 Task: Add a signature Jeremiah Turner containing With heartfelt thanks and warm wishes, Jeremiah Turner to email address softage.8@softage.net and add a folder Graduation
Action: Mouse moved to (115, 143)
Screenshot: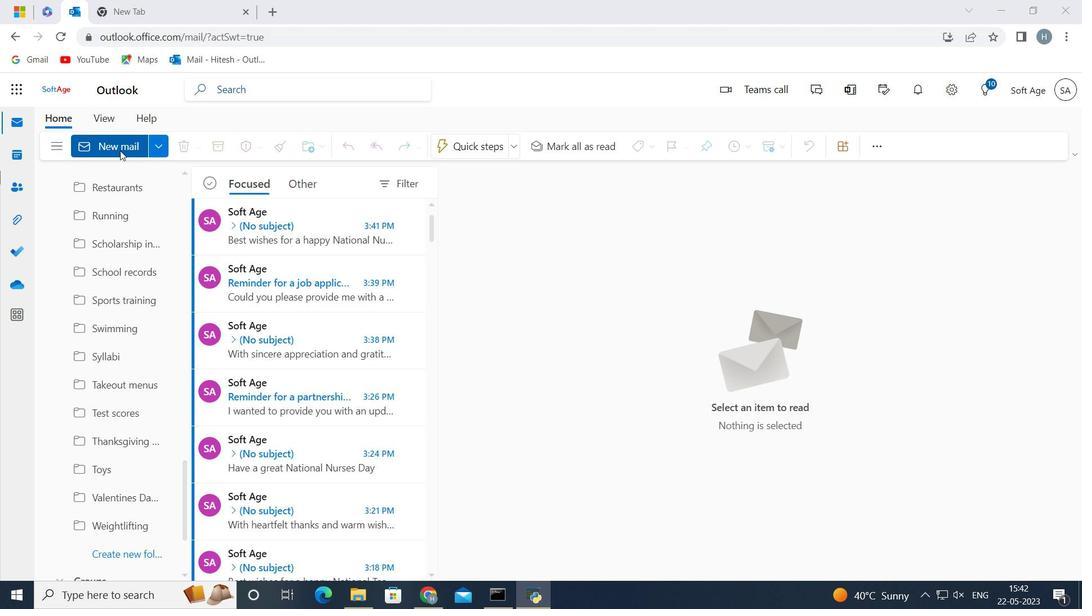 
Action: Mouse pressed left at (115, 143)
Screenshot: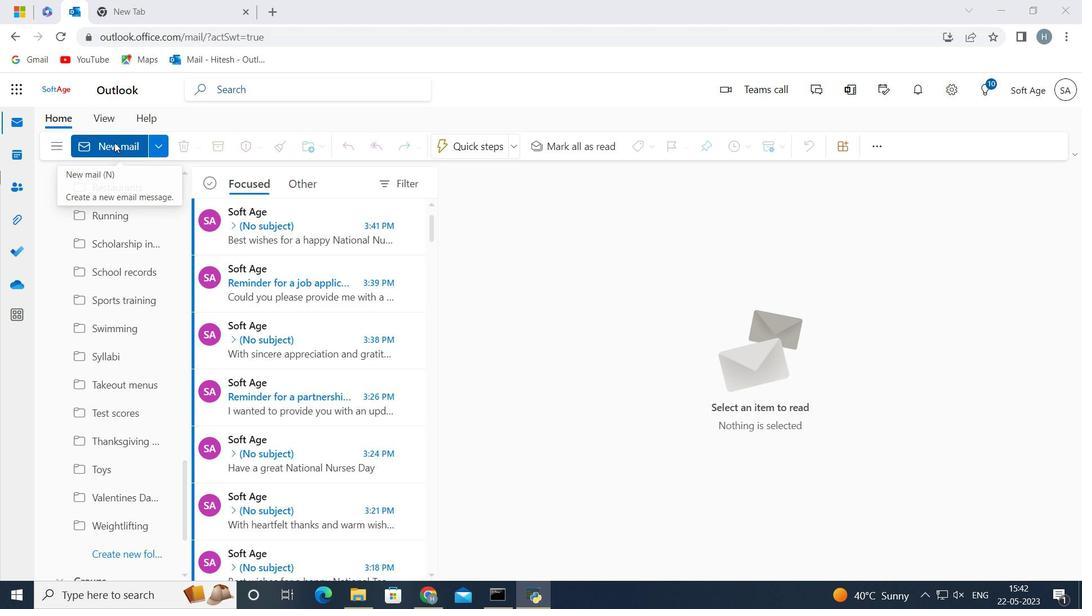 
Action: Mouse moved to (880, 151)
Screenshot: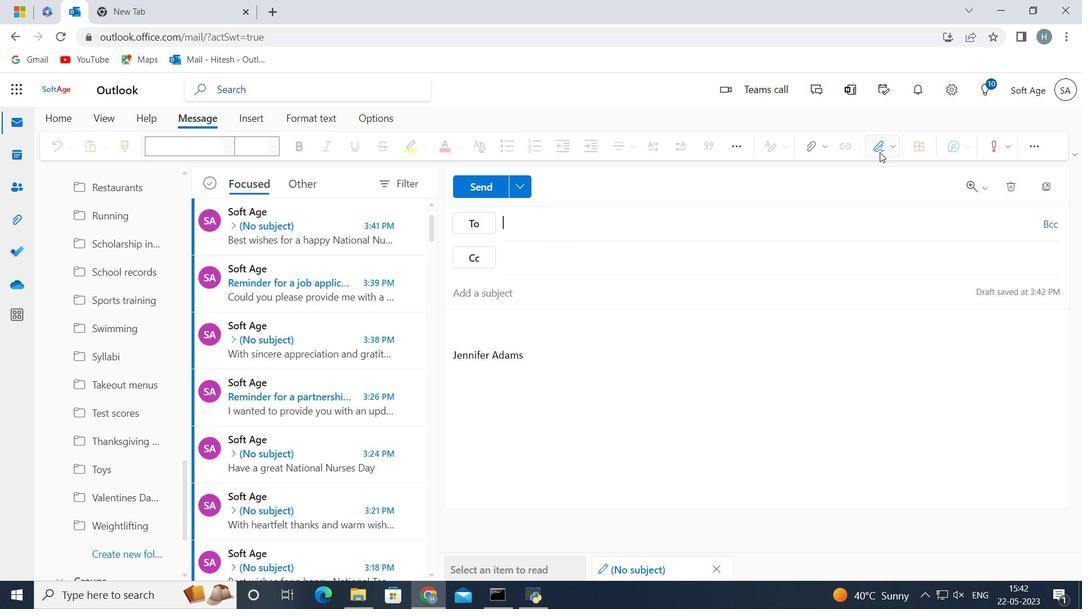 
Action: Mouse pressed left at (880, 151)
Screenshot: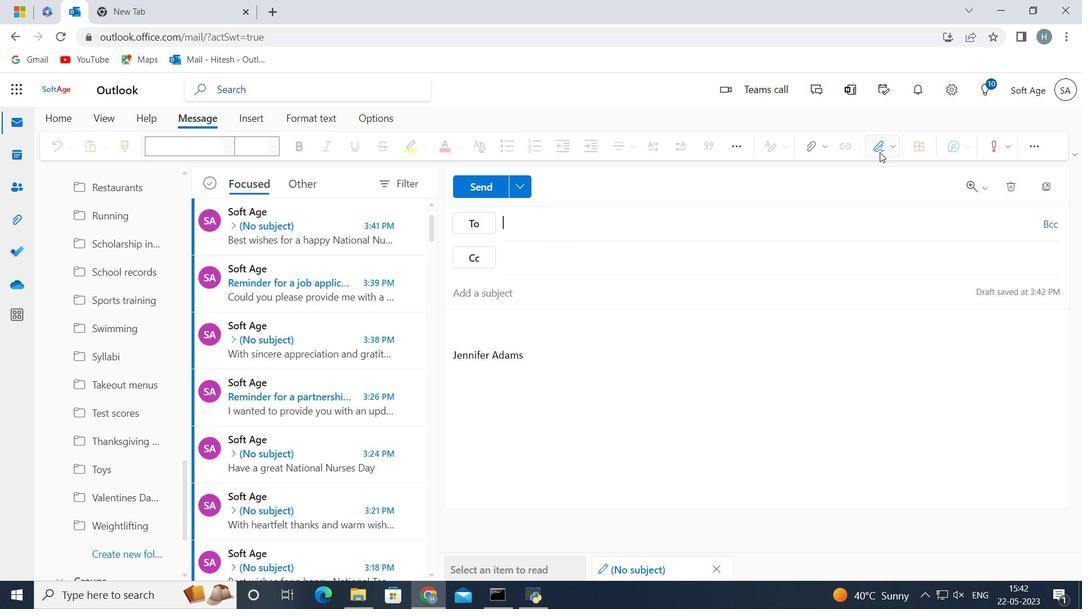 
Action: Mouse moved to (846, 337)
Screenshot: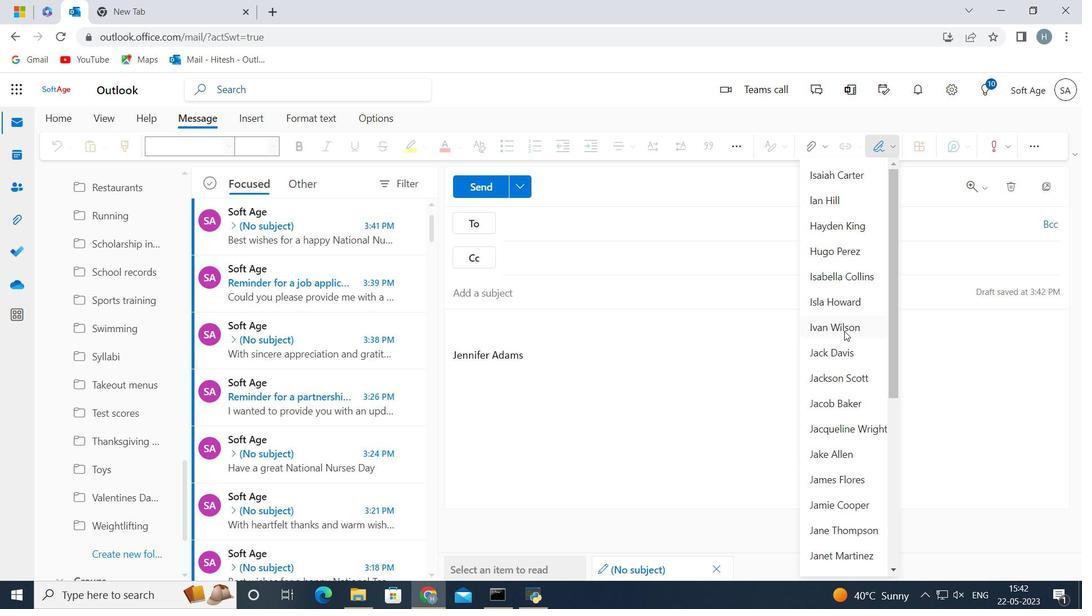 
Action: Mouse scrolled (846, 337) with delta (0, 0)
Screenshot: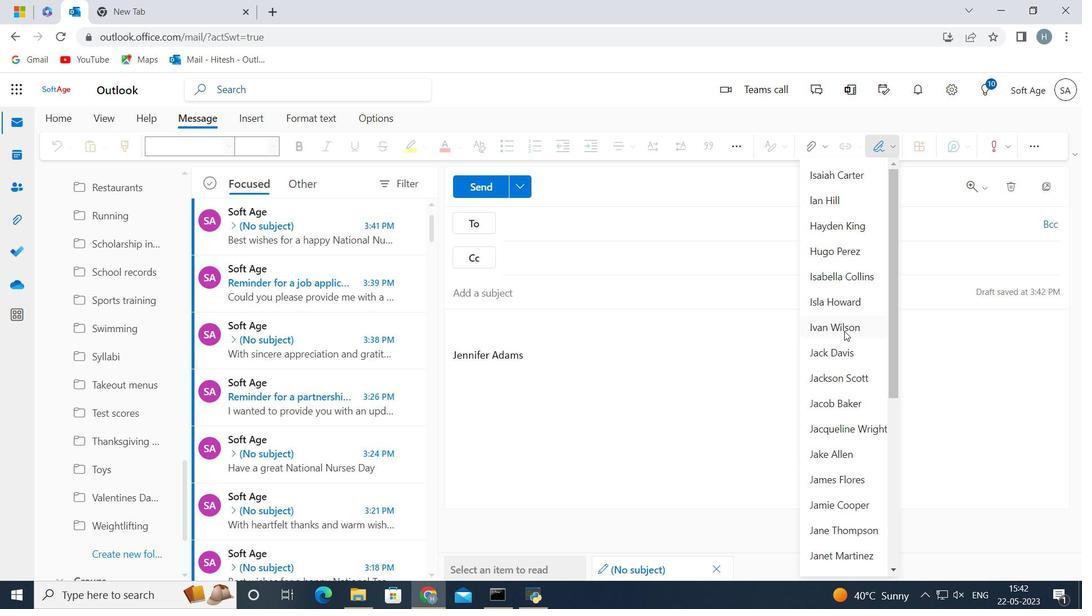 
Action: Mouse moved to (846, 345)
Screenshot: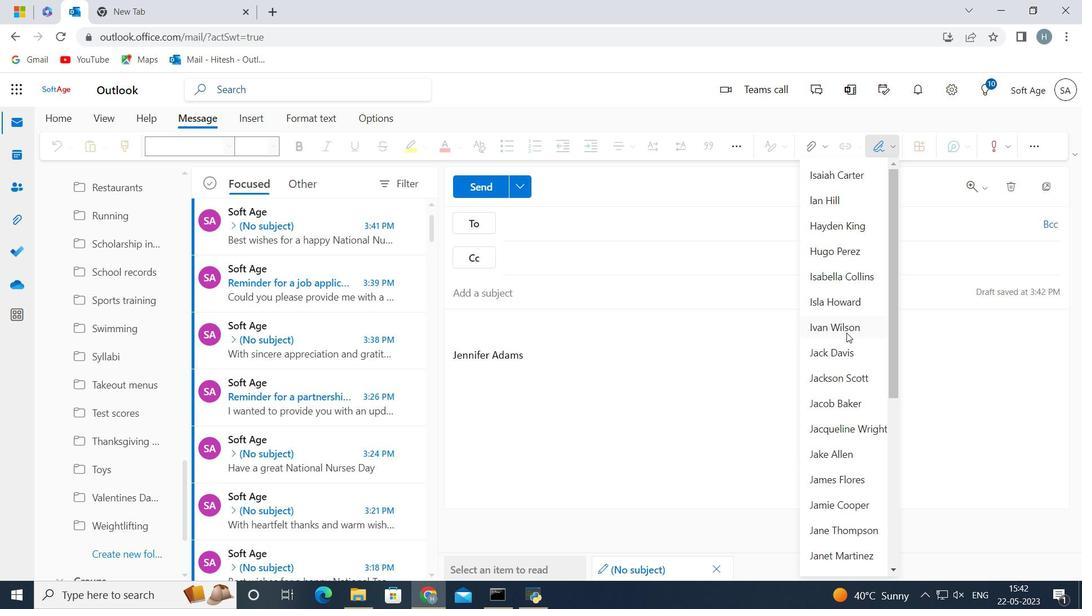 
Action: Mouse scrolled (846, 345) with delta (0, 0)
Screenshot: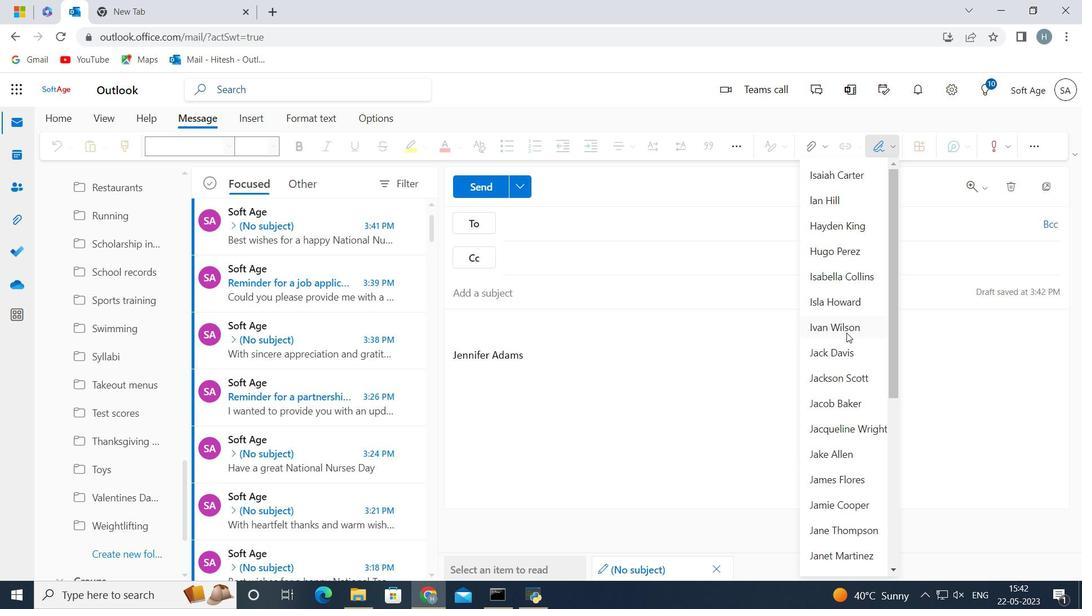
Action: Mouse moved to (846, 348)
Screenshot: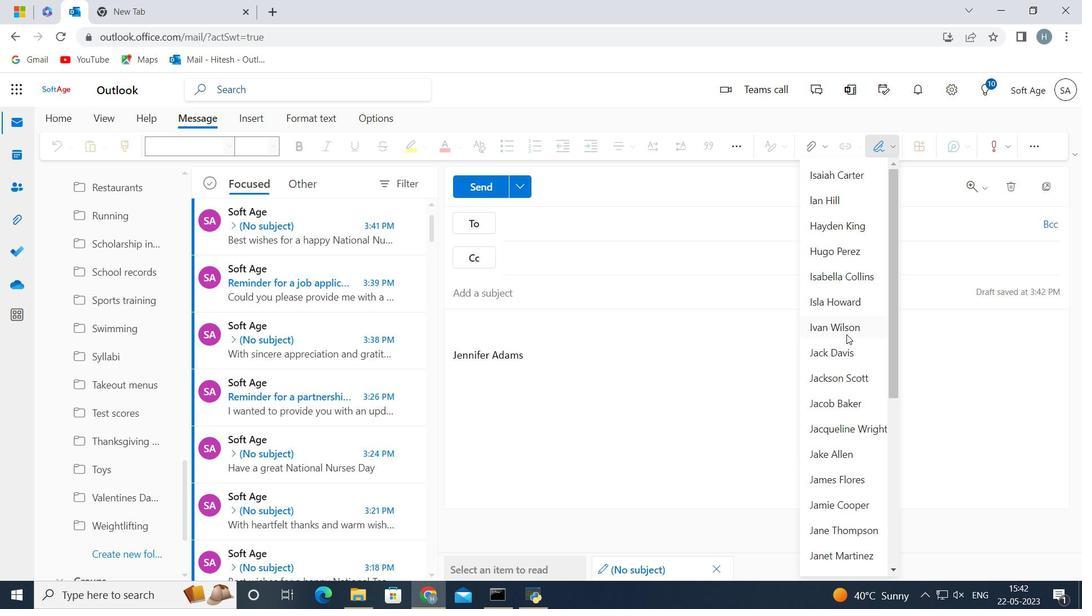
Action: Mouse scrolled (846, 347) with delta (0, 0)
Screenshot: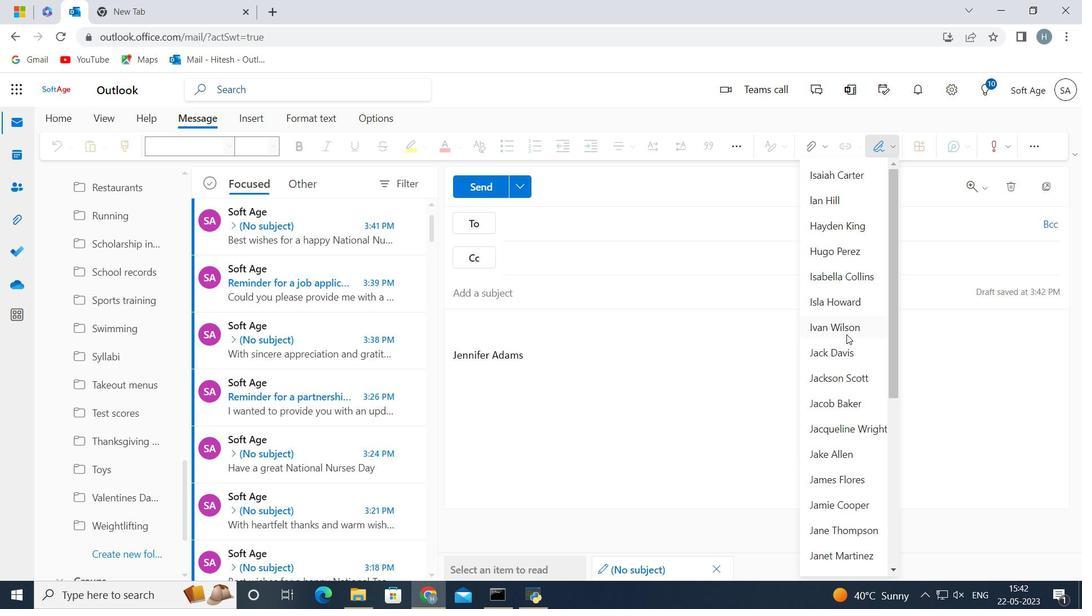 
Action: Mouse moved to (846, 349)
Screenshot: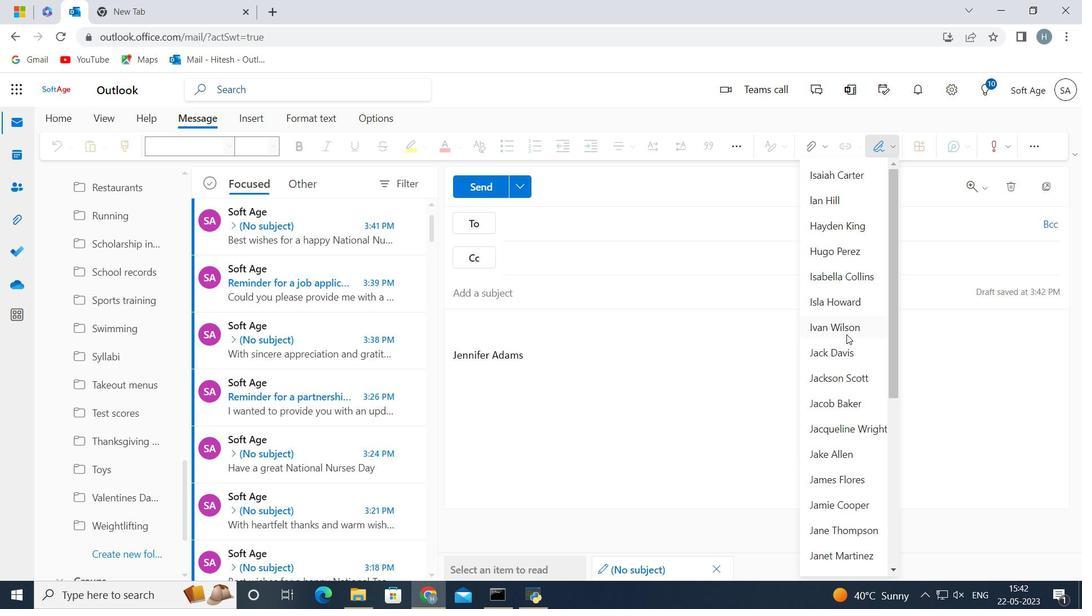 
Action: Mouse scrolled (846, 349) with delta (0, 0)
Screenshot: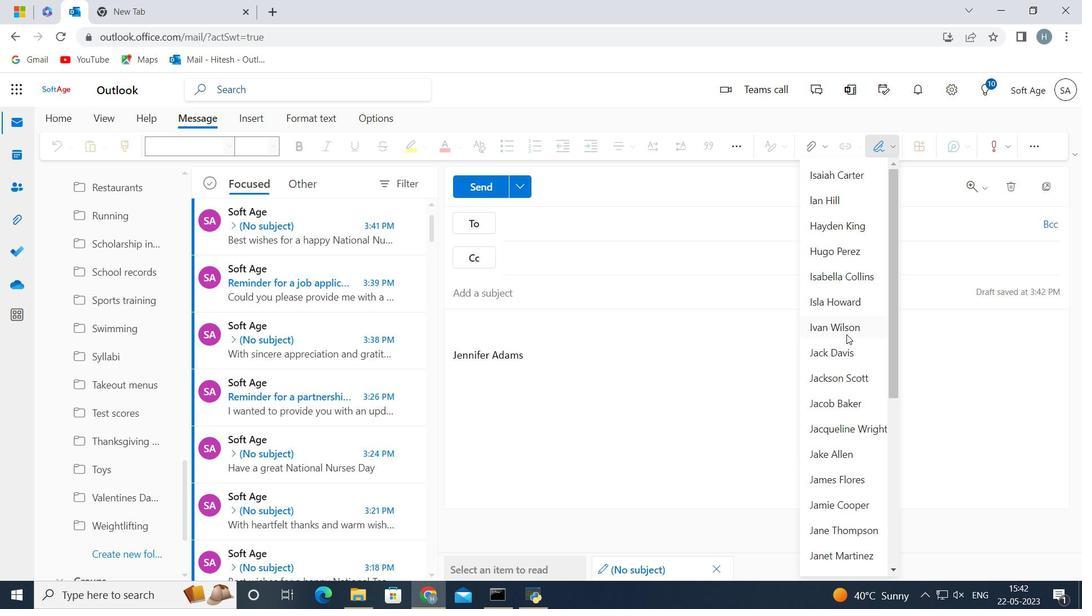 
Action: Mouse moved to (846, 350)
Screenshot: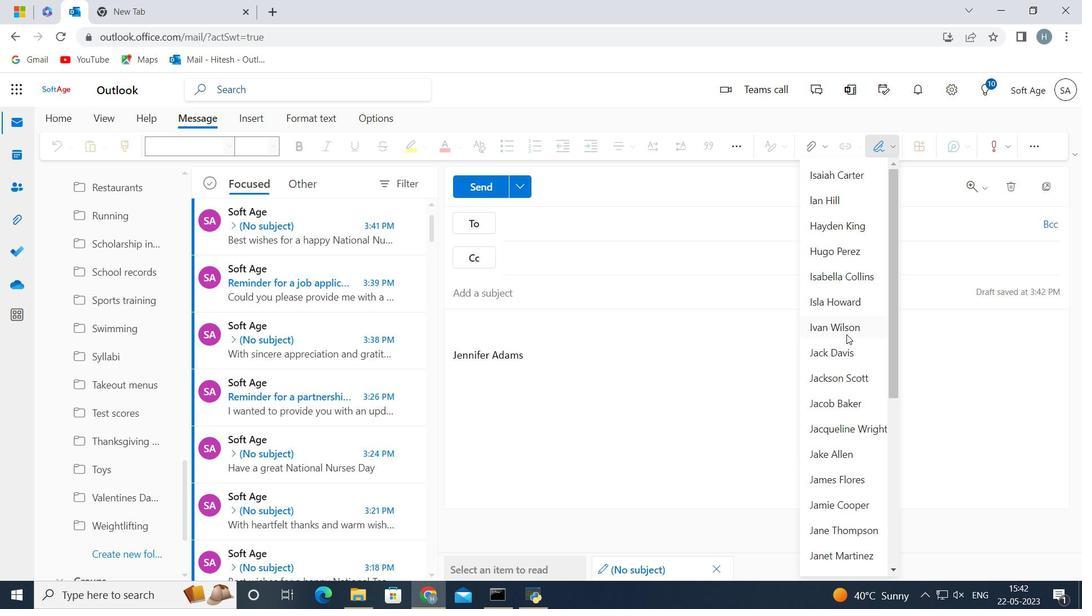 
Action: Mouse scrolled (846, 350) with delta (0, 0)
Screenshot: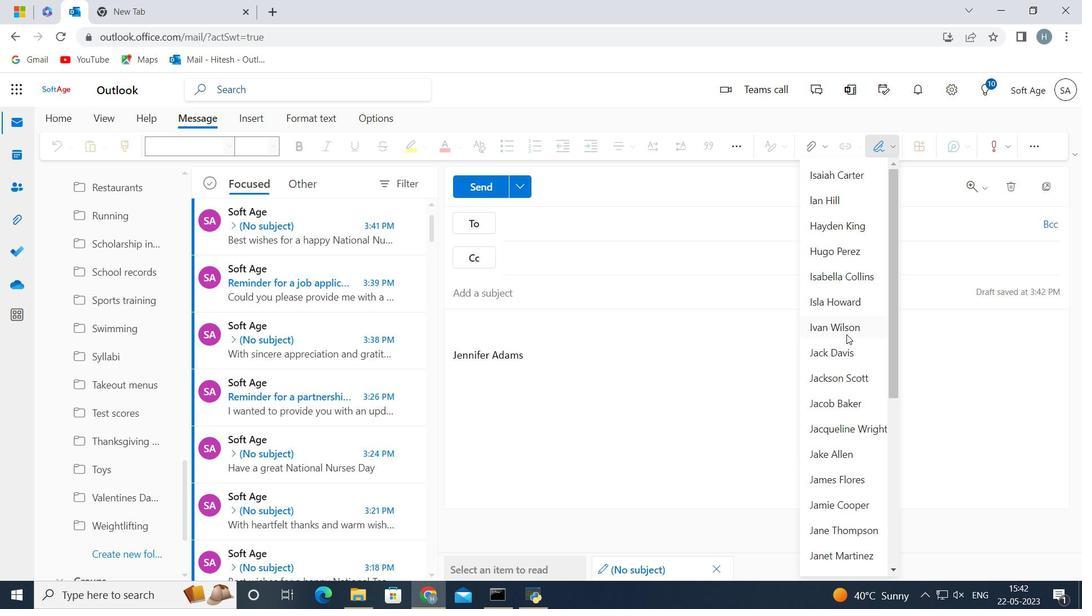 
Action: Mouse moved to (846, 352)
Screenshot: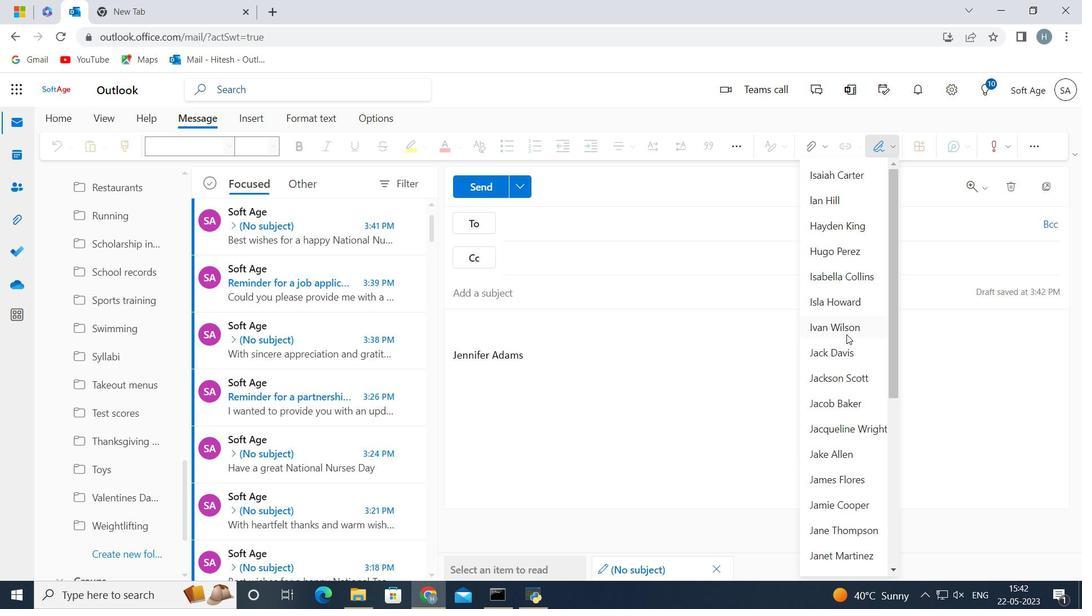 
Action: Mouse scrolled (846, 351) with delta (0, 0)
Screenshot: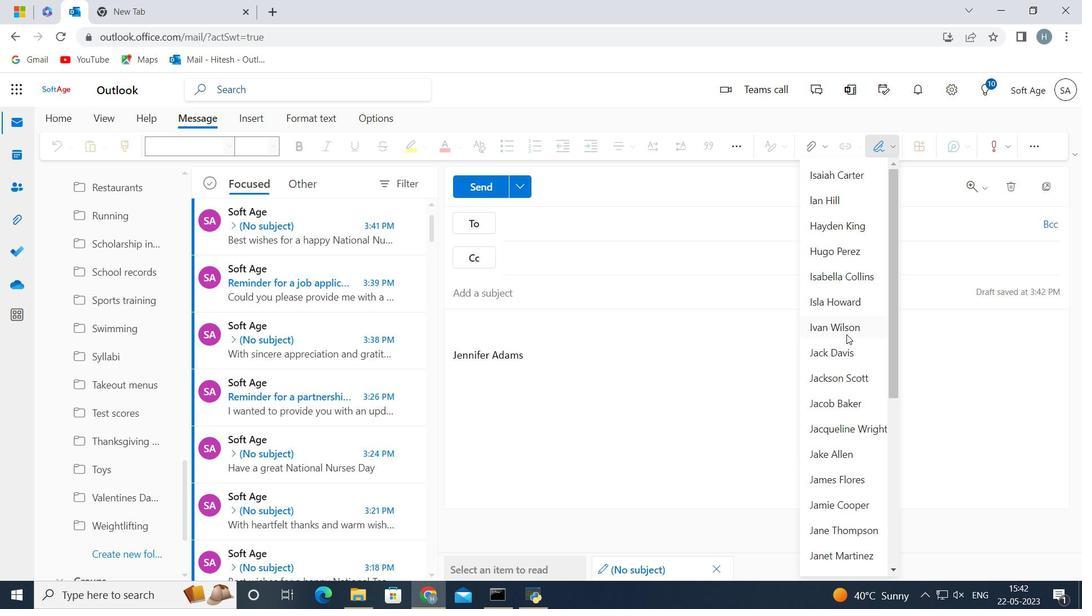 
Action: Mouse moved to (846, 418)
Screenshot: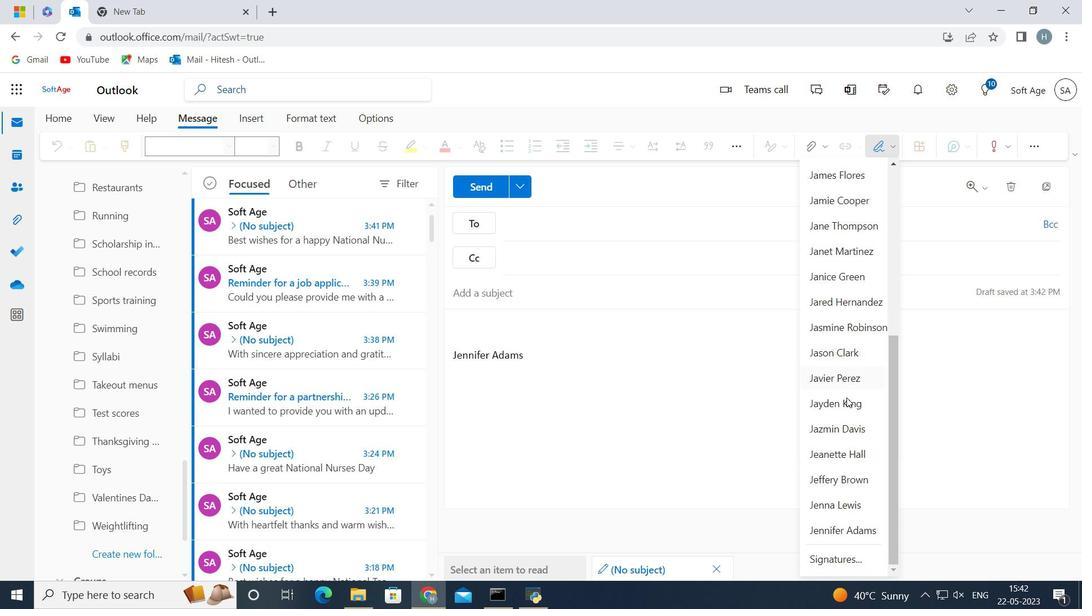 
Action: Mouse scrolled (846, 417) with delta (0, 0)
Screenshot: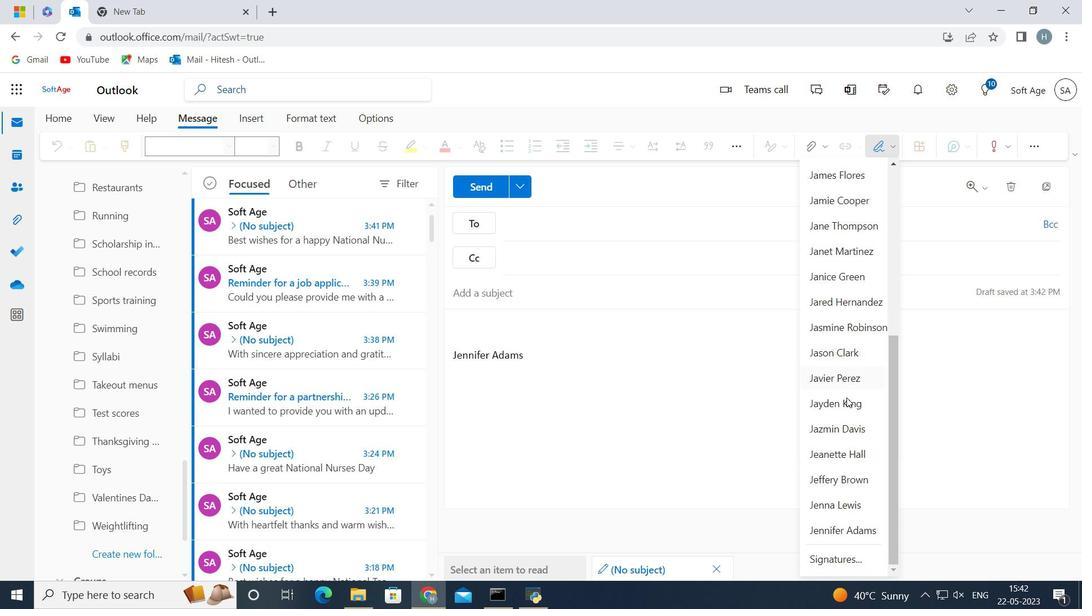 
Action: Mouse moved to (846, 421)
Screenshot: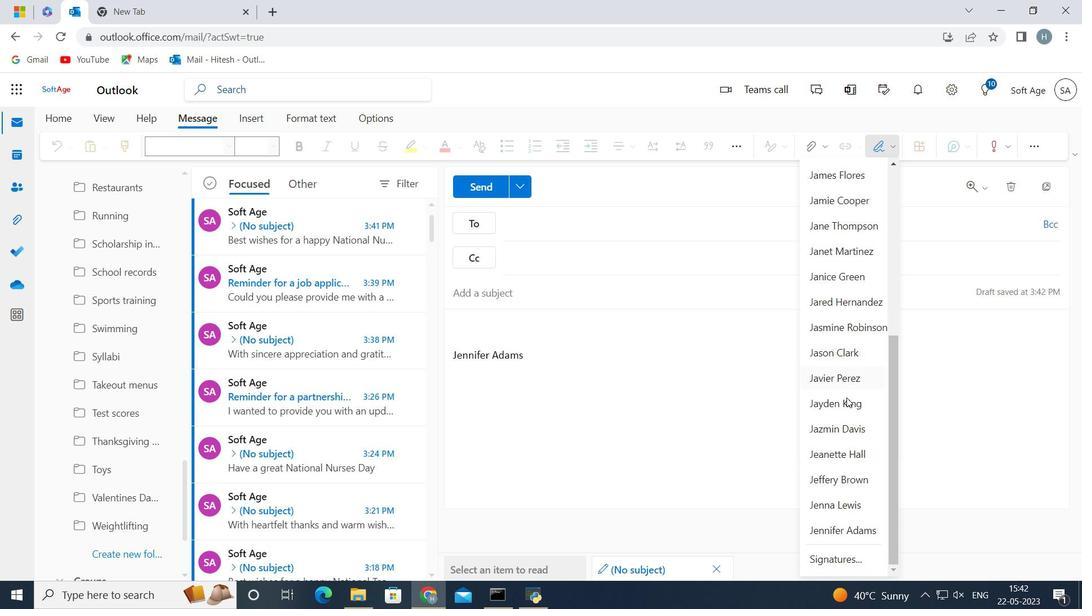 
Action: Mouse scrolled (846, 421) with delta (0, 0)
Screenshot: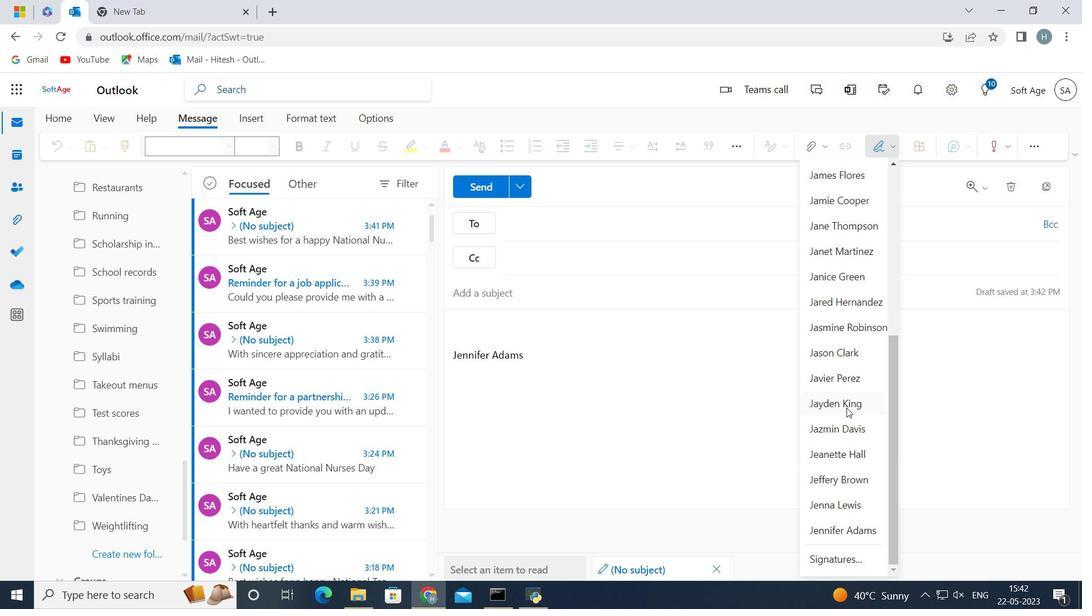 
Action: Mouse moved to (846, 423)
Screenshot: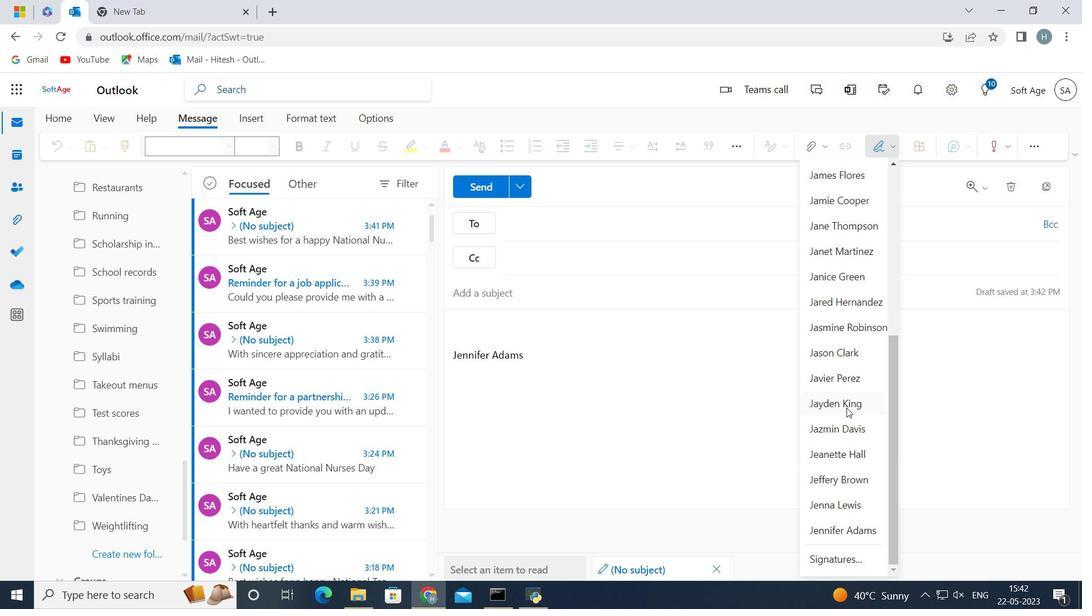
Action: Mouse scrolled (846, 422) with delta (0, 0)
Screenshot: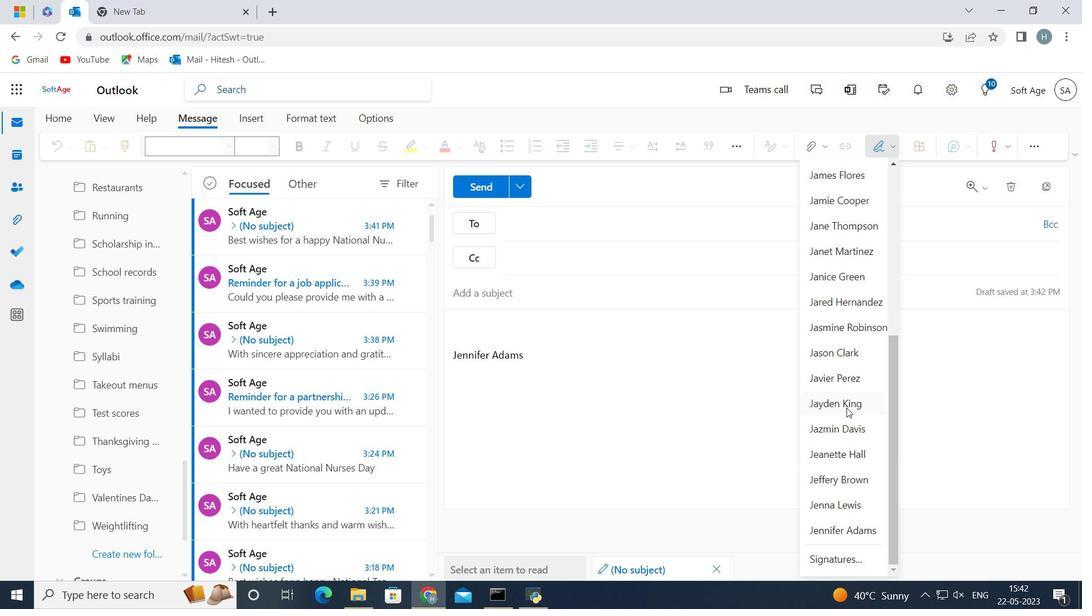 
Action: Mouse scrolled (846, 422) with delta (0, 0)
Screenshot: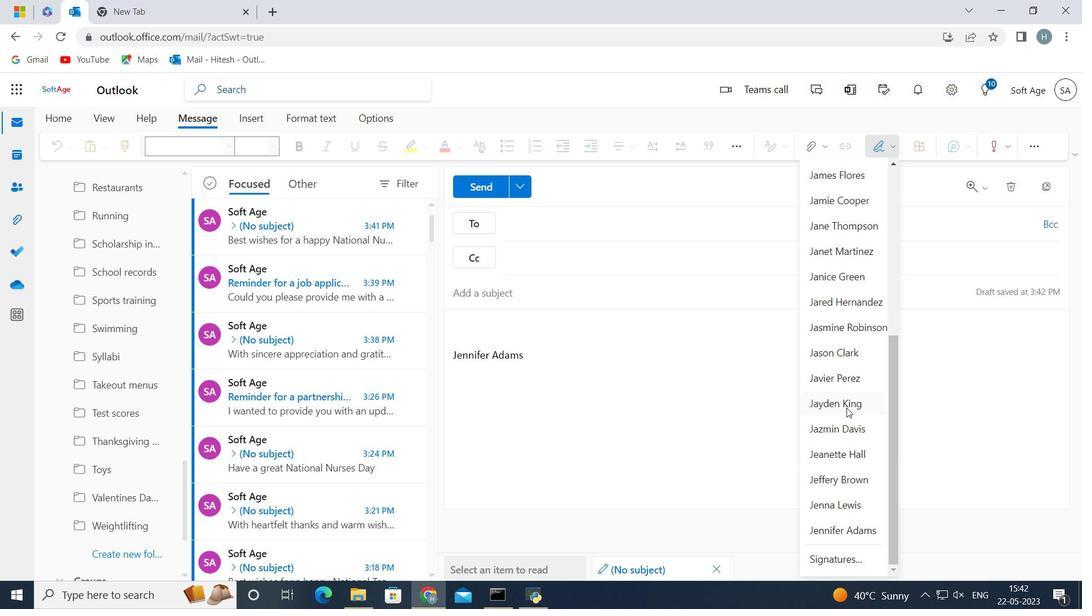 
Action: Mouse moved to (846, 424)
Screenshot: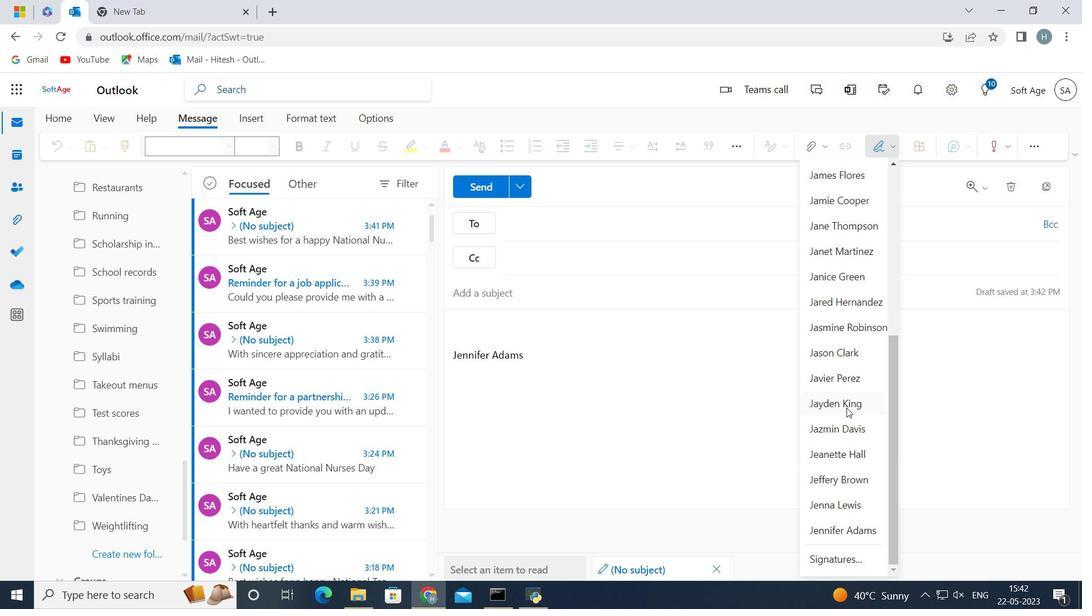 
Action: Mouse scrolled (846, 422) with delta (0, 0)
Screenshot: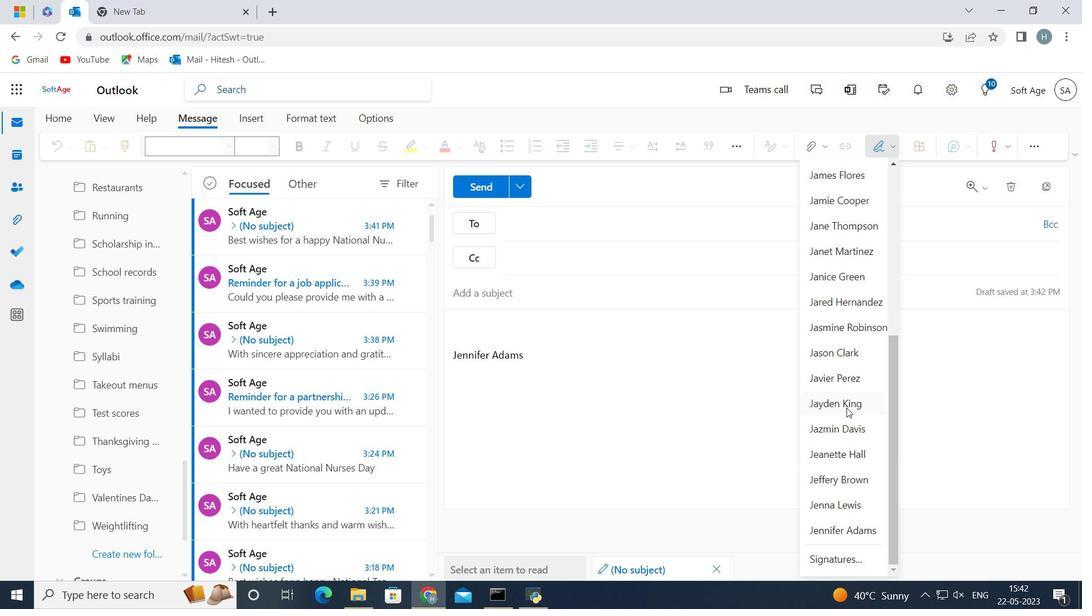 
Action: Mouse moved to (834, 560)
Screenshot: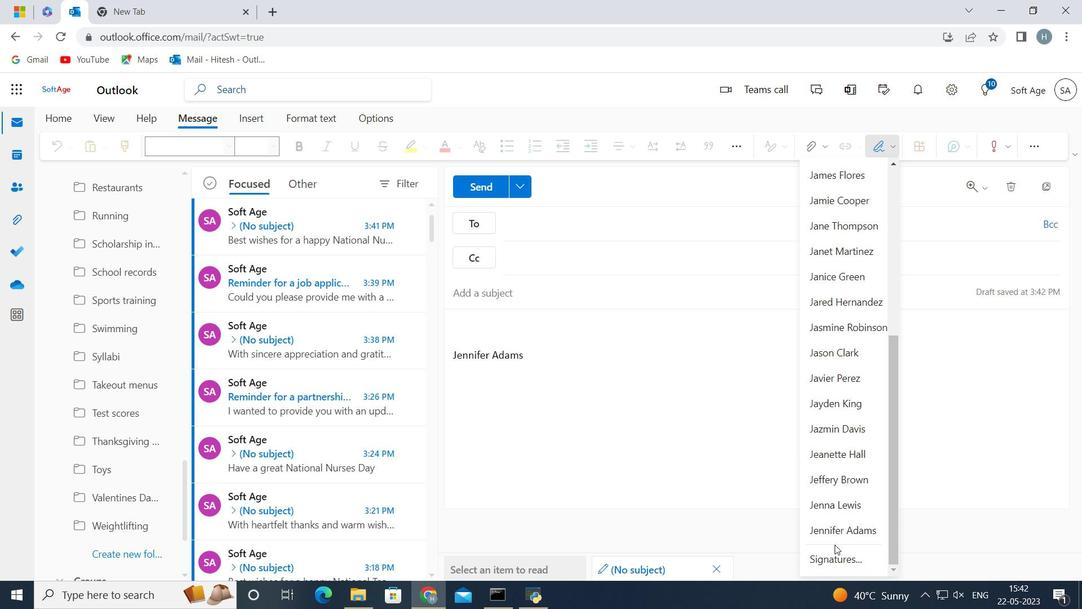 
Action: Mouse pressed left at (834, 560)
Screenshot: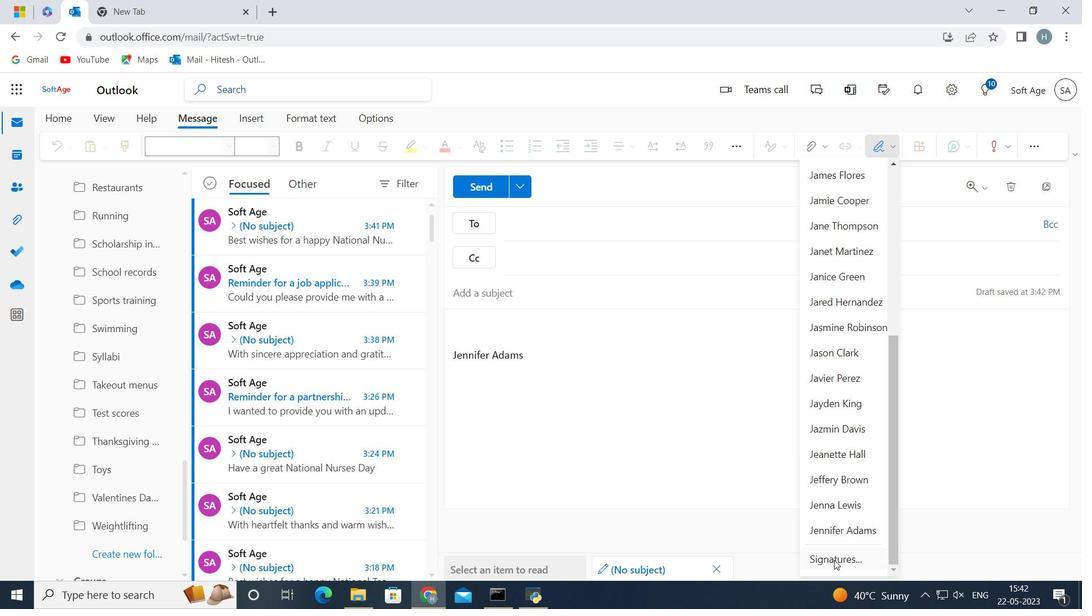 
Action: Mouse moved to (737, 256)
Screenshot: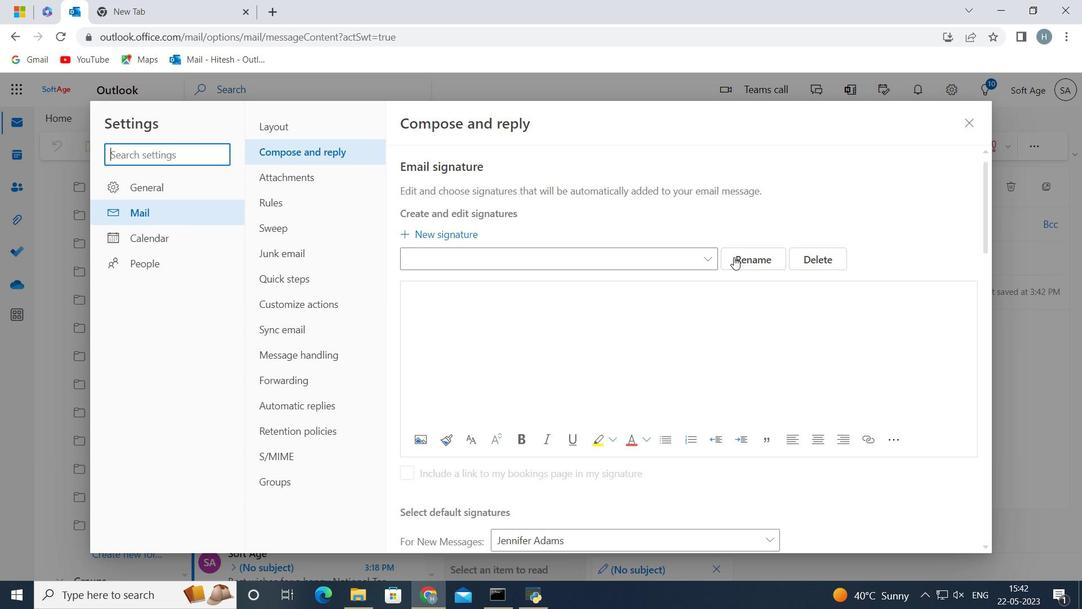 
Action: Mouse pressed left at (737, 256)
Screenshot: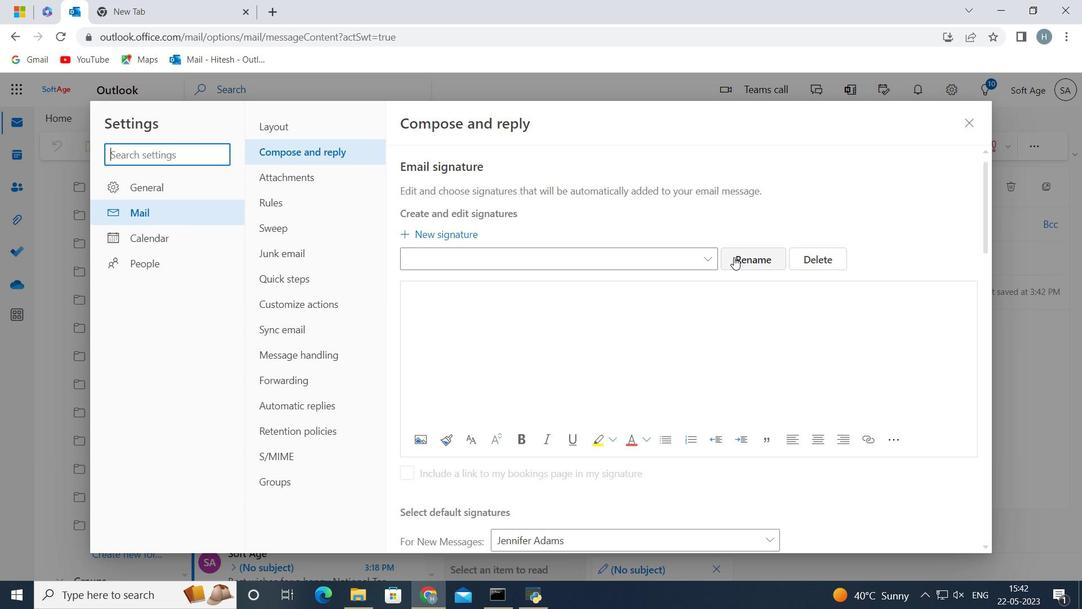
Action: Mouse moved to (705, 260)
Screenshot: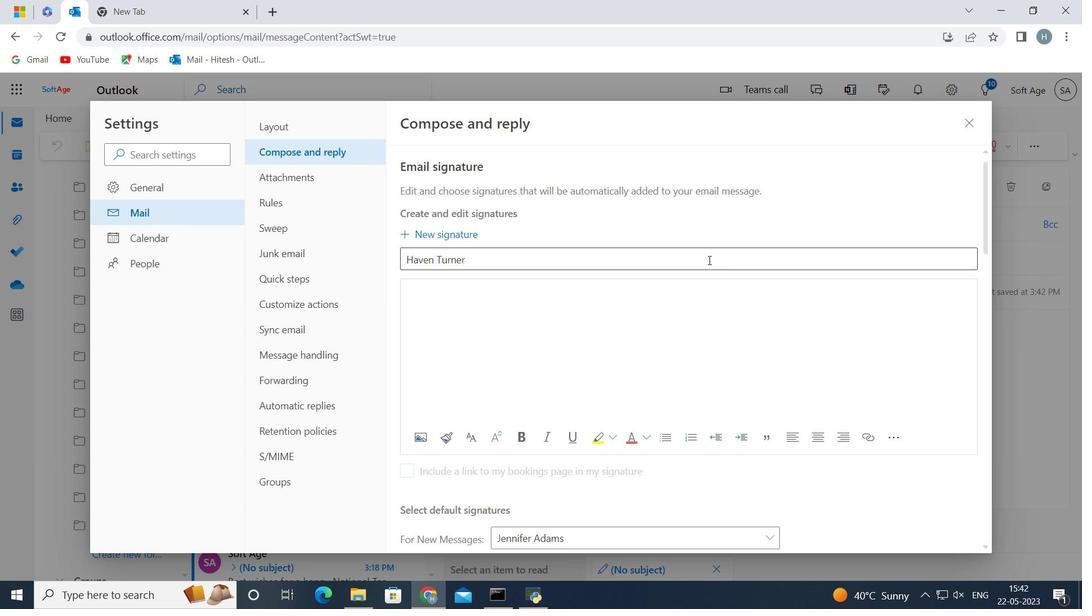 
Action: Mouse pressed left at (705, 260)
Screenshot: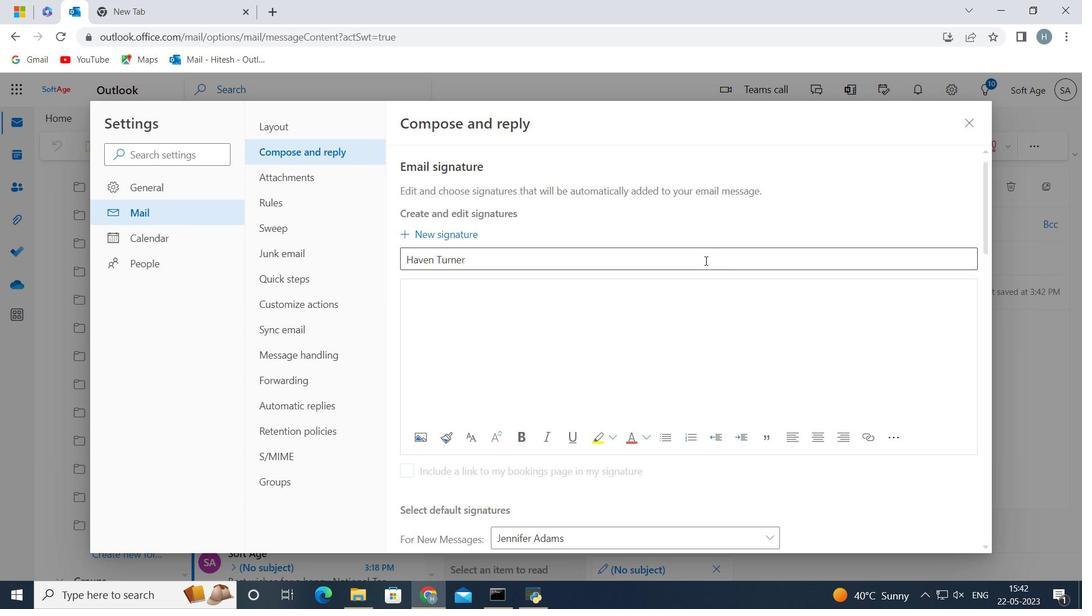 
Action: Key pressed <Key.backspace><Key.backspace><Key.backspace><Key.backspace><Key.backspace><Key.backspace><Key.backspace><Key.backspace><Key.backspace><Key.backspace><Key.backspace><Key.backspace><Key.backspace><Key.backspace><Key.shift>Jeremiah<Key.space><Key.shift>Turner<Key.space>
Screenshot: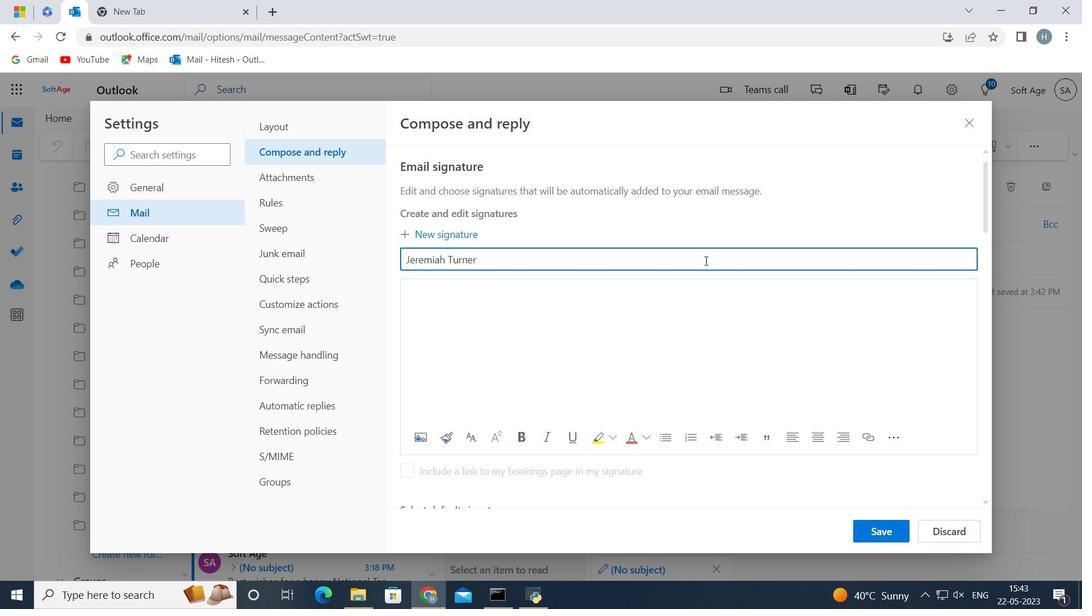 
Action: Mouse moved to (459, 298)
Screenshot: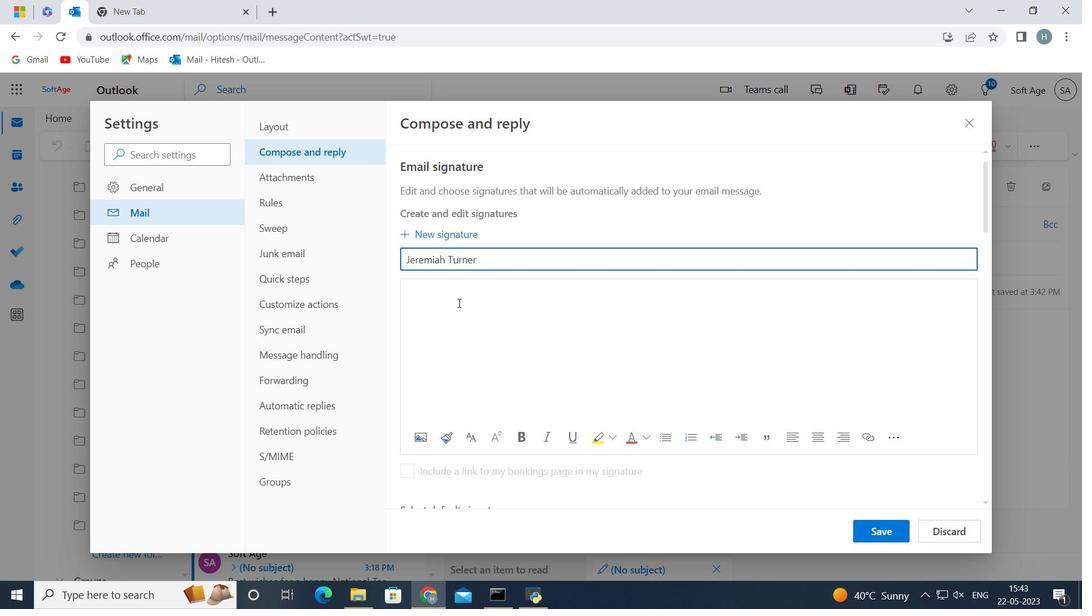 
Action: Mouse pressed left at (459, 298)
Screenshot: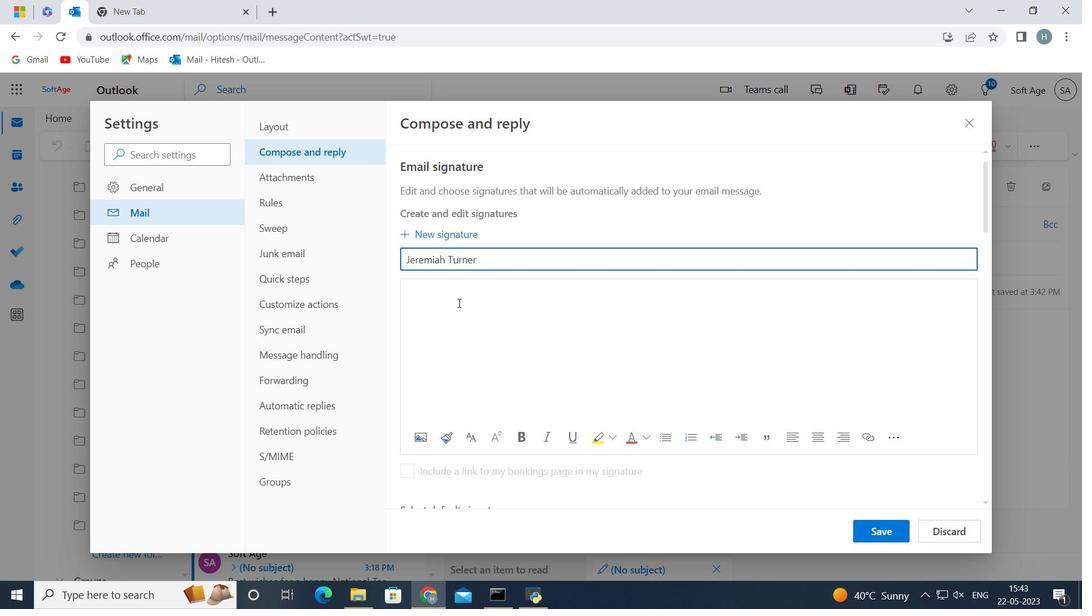 
Action: Key pressed <Key.shift>Jeremiah<Key.space><Key.shift>Turner<Key.space>
Screenshot: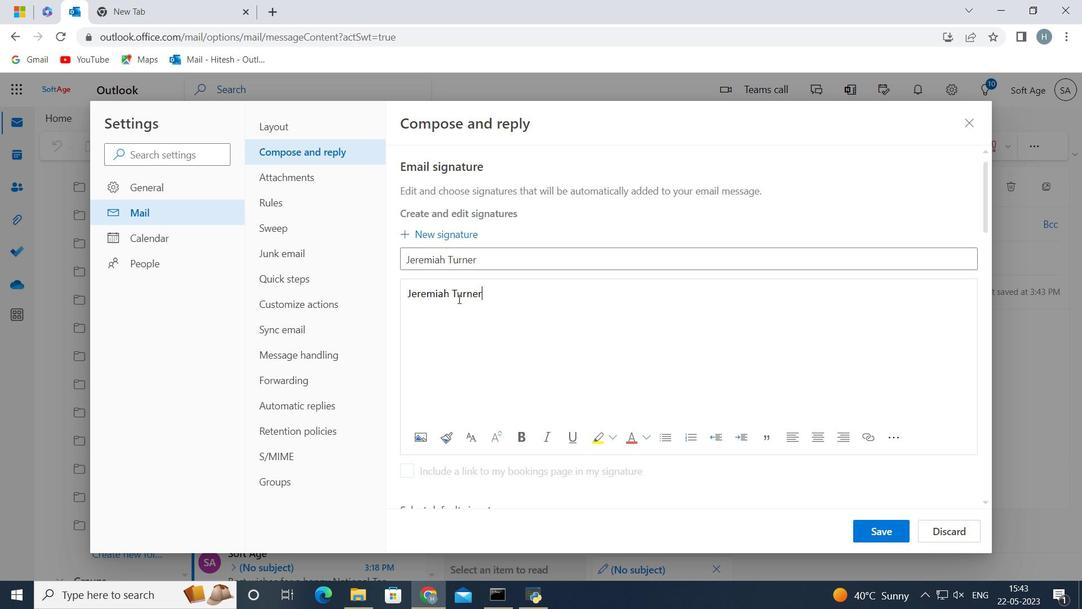 
Action: Mouse moved to (874, 530)
Screenshot: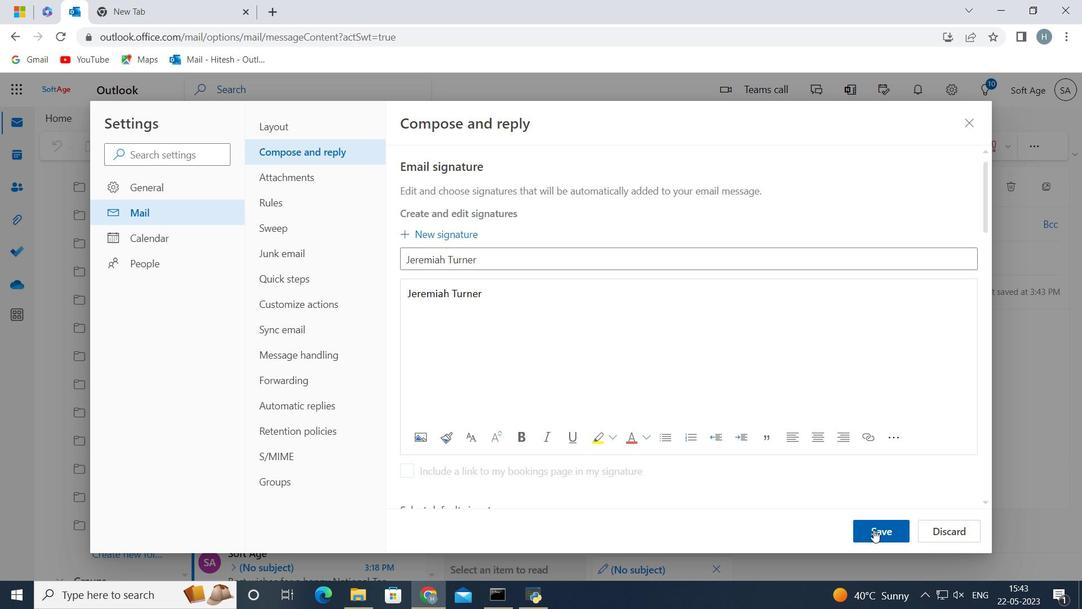 
Action: Mouse pressed left at (874, 530)
Screenshot: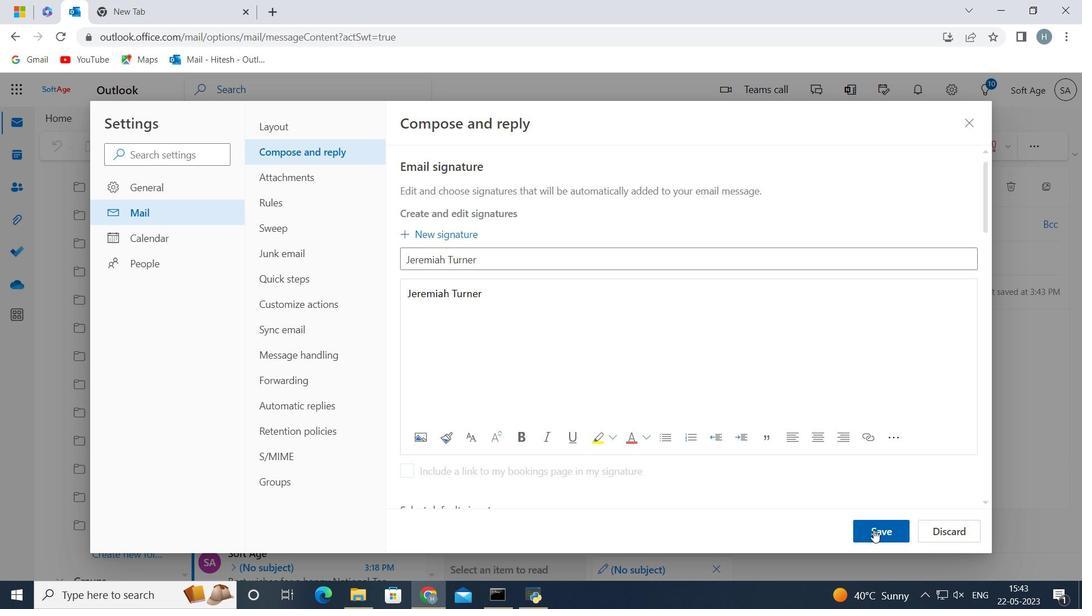 
Action: Mouse moved to (788, 298)
Screenshot: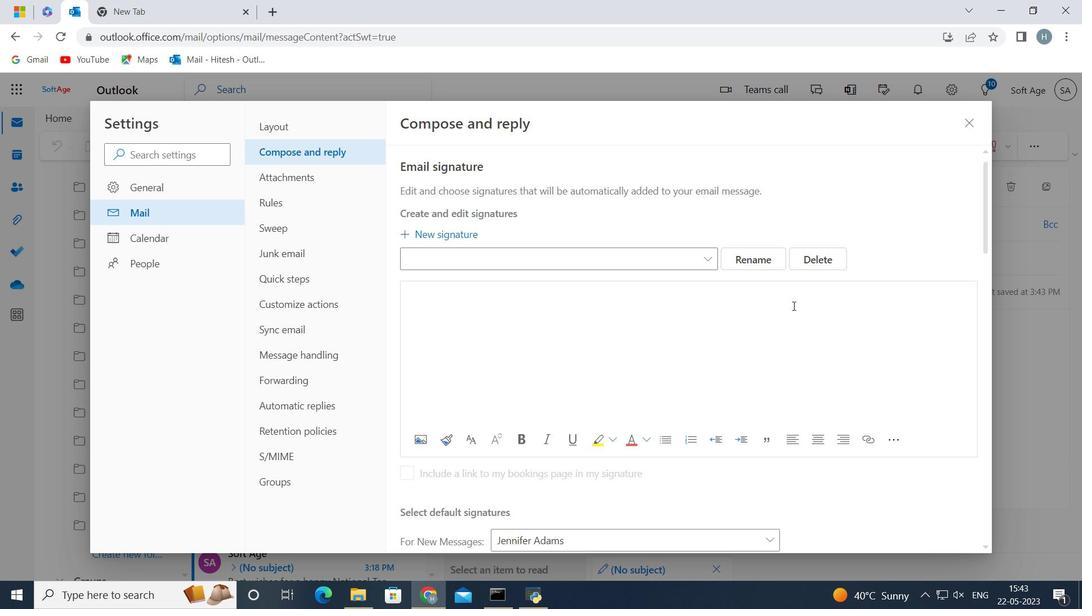 
Action: Mouse scrolled (788, 297) with delta (0, 0)
Screenshot: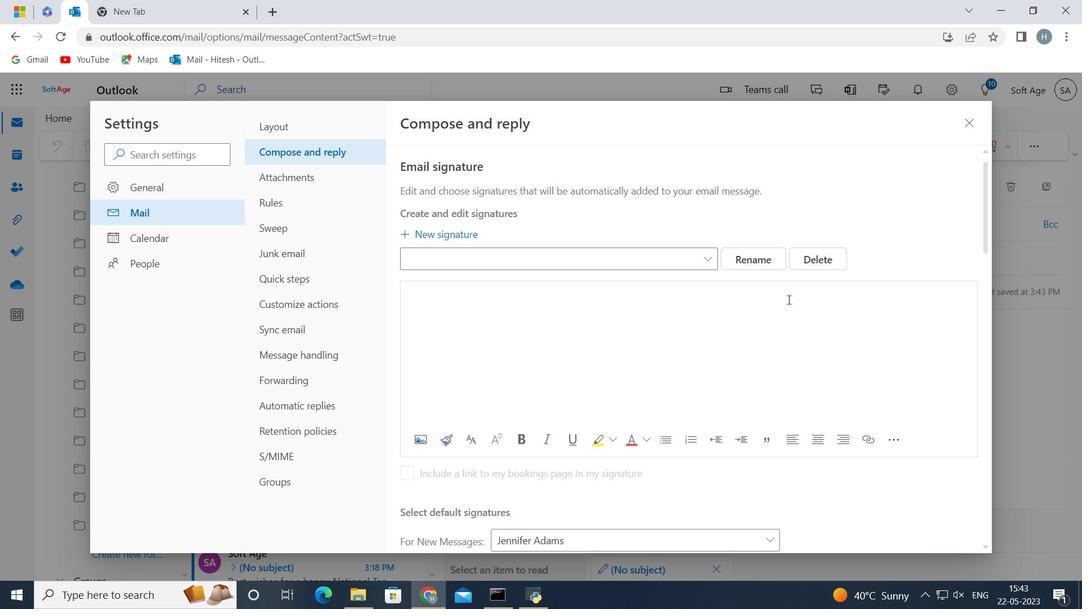 
Action: Mouse scrolled (788, 297) with delta (0, 0)
Screenshot: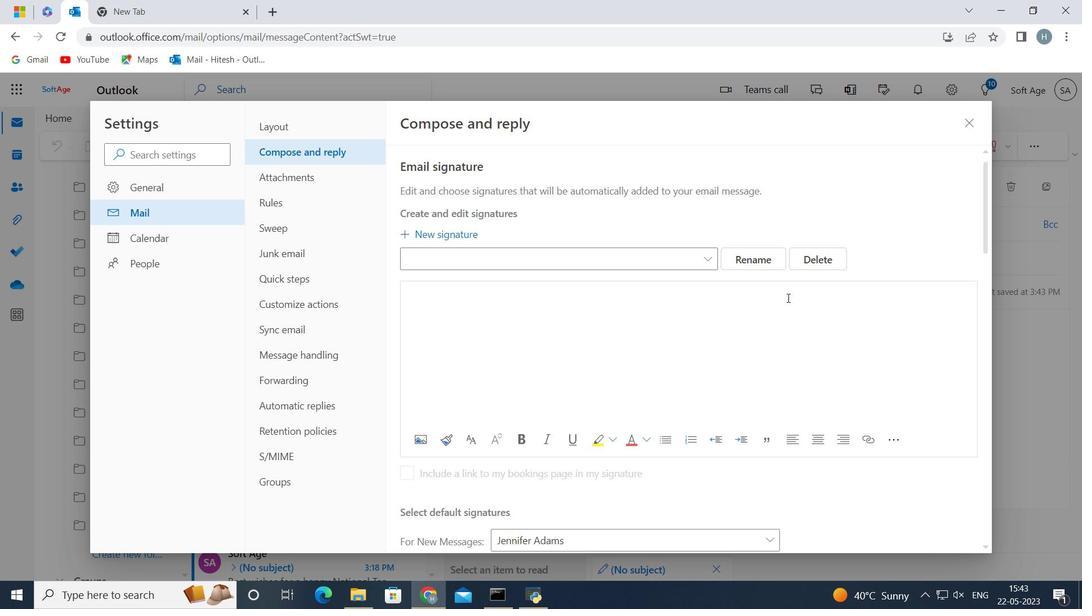 
Action: Mouse moved to (780, 298)
Screenshot: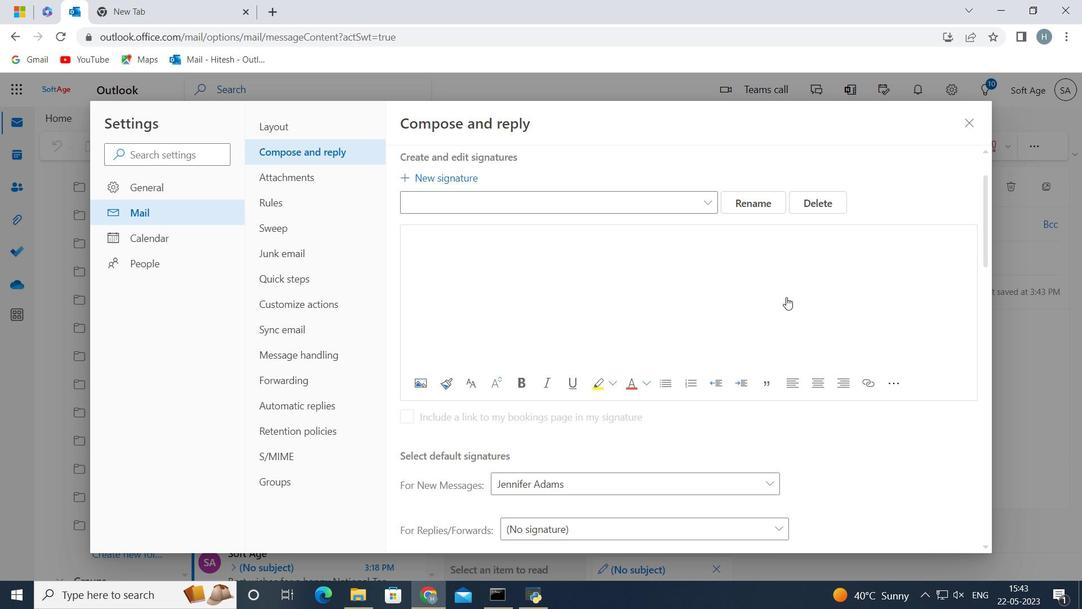 
Action: Mouse scrolled (780, 298) with delta (0, 0)
Screenshot: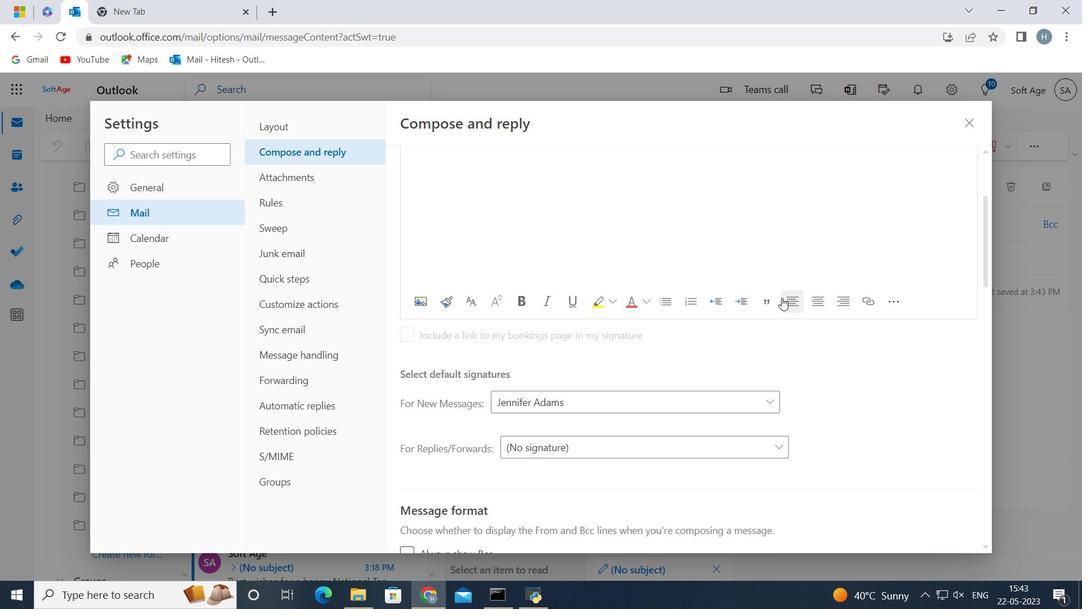 
Action: Mouse moved to (744, 323)
Screenshot: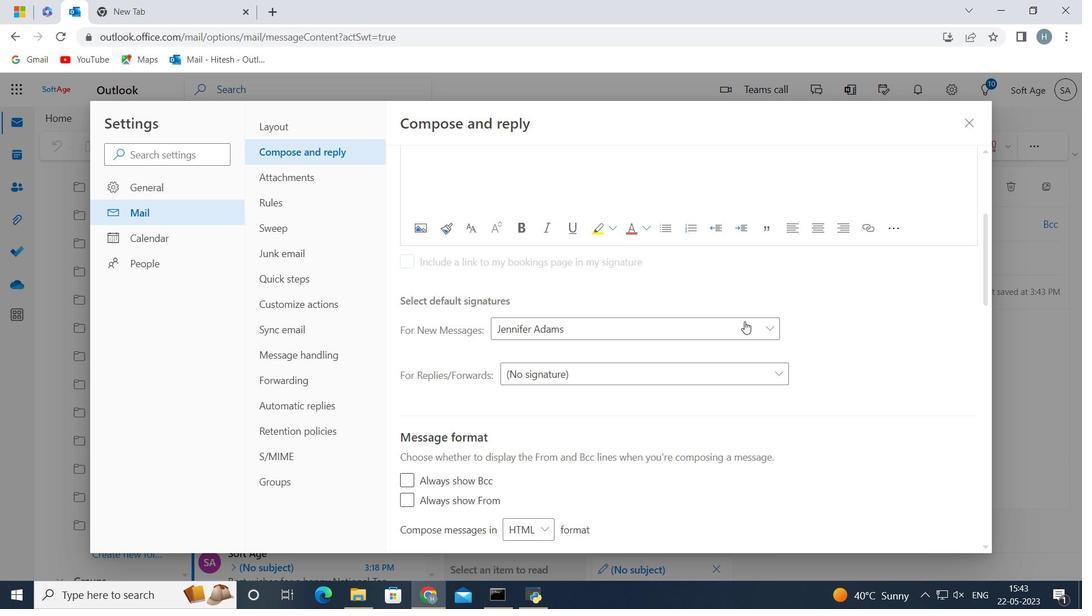 
Action: Mouse pressed left at (744, 323)
Screenshot: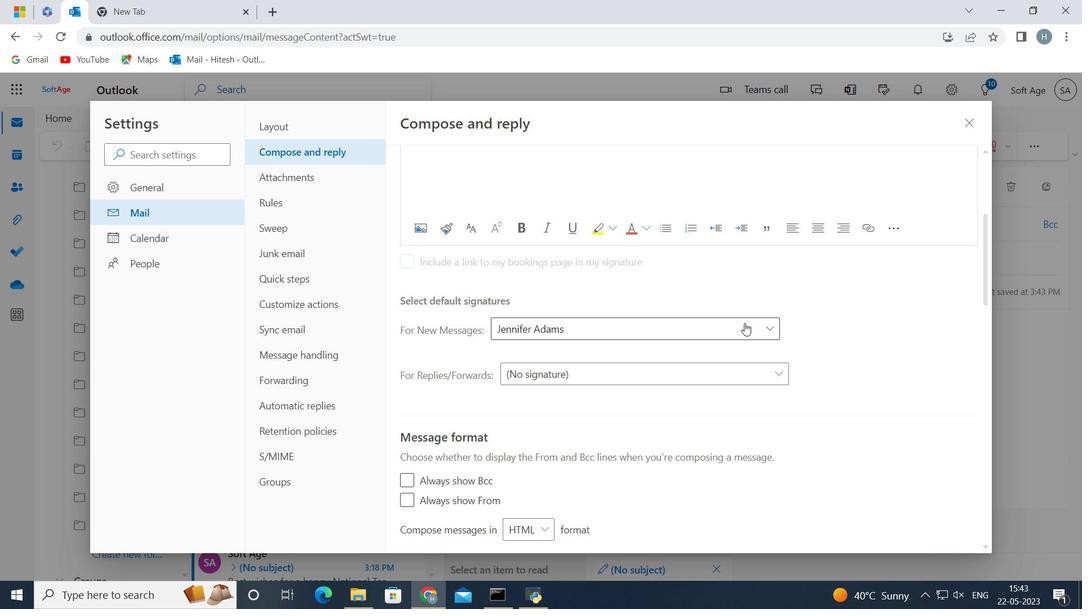
Action: Mouse moved to (818, 563)
Screenshot: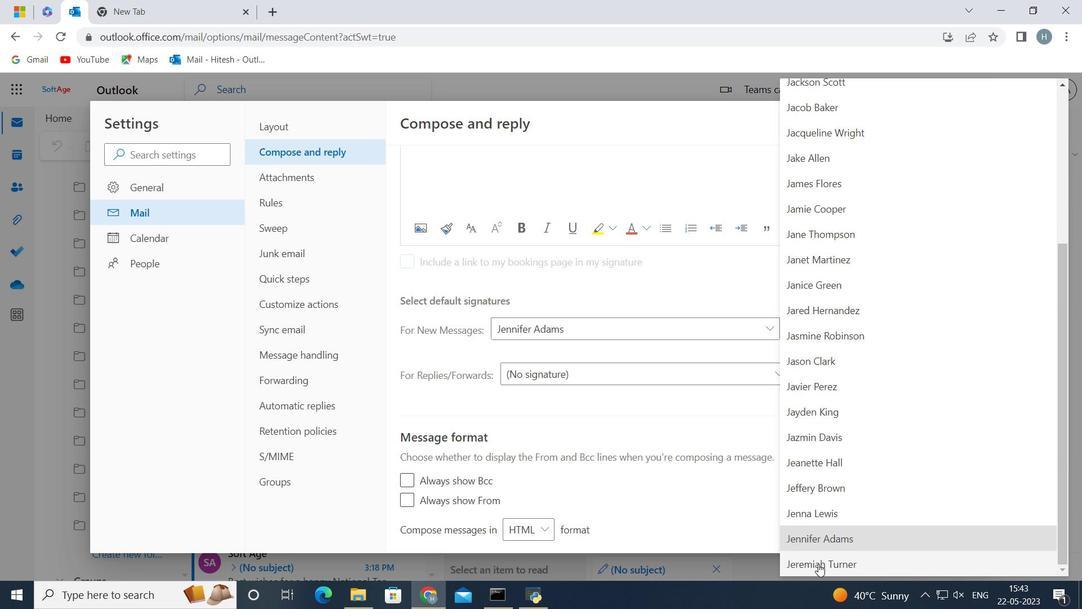 
Action: Mouse pressed left at (818, 563)
Screenshot: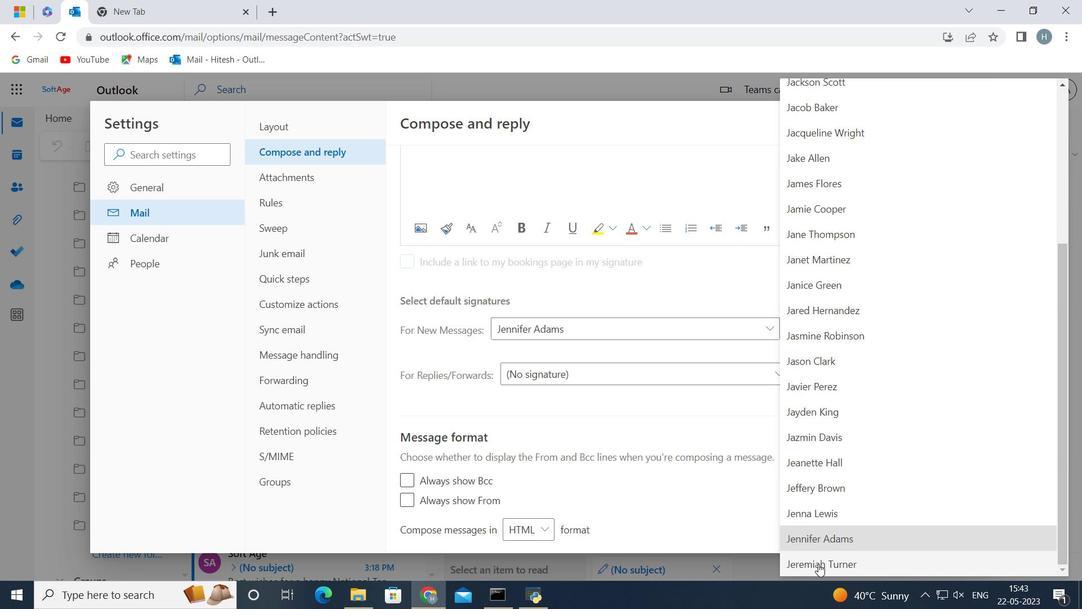 
Action: Mouse moved to (888, 527)
Screenshot: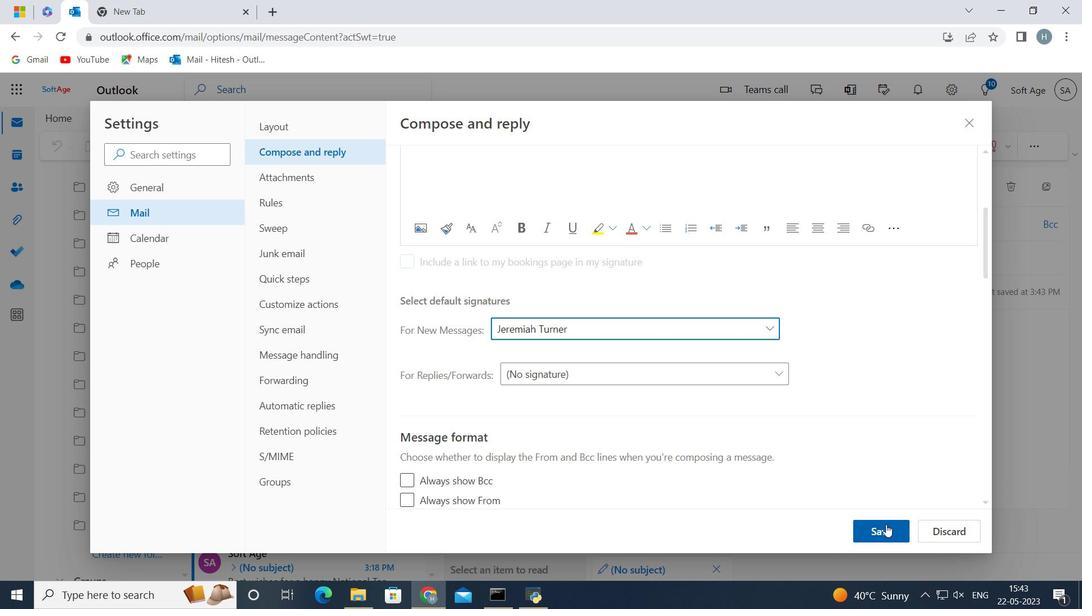 
Action: Mouse pressed left at (888, 527)
Screenshot: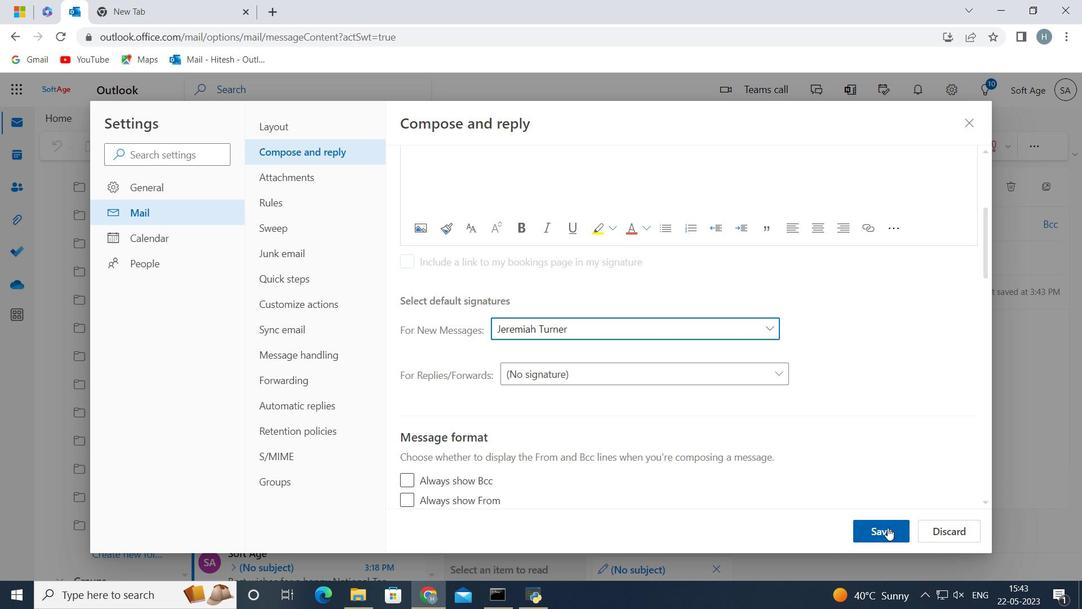 
Action: Mouse moved to (967, 115)
Screenshot: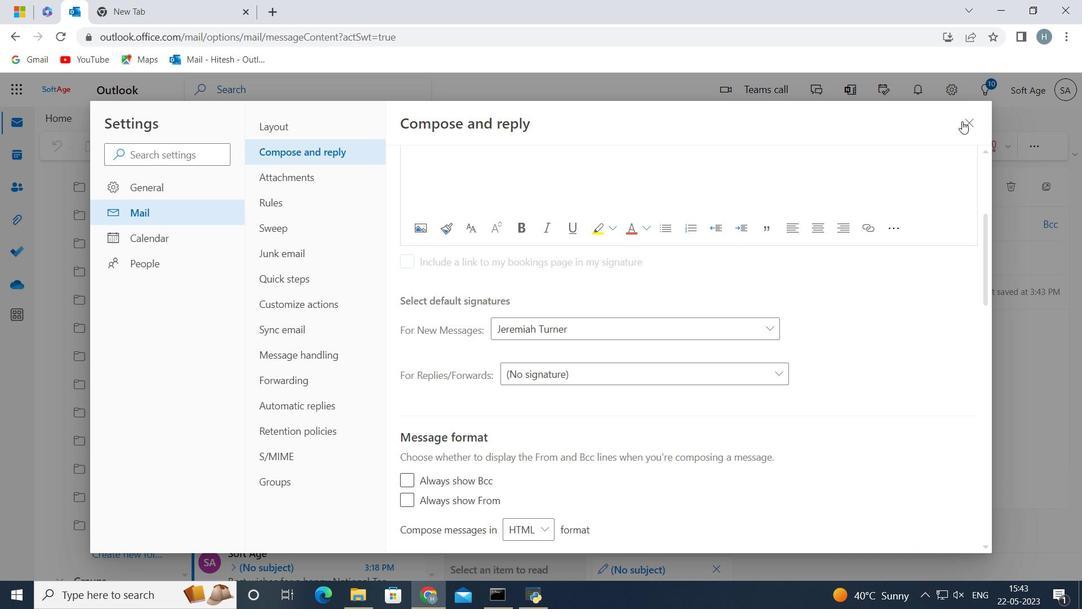 
Action: Mouse pressed left at (967, 115)
Screenshot: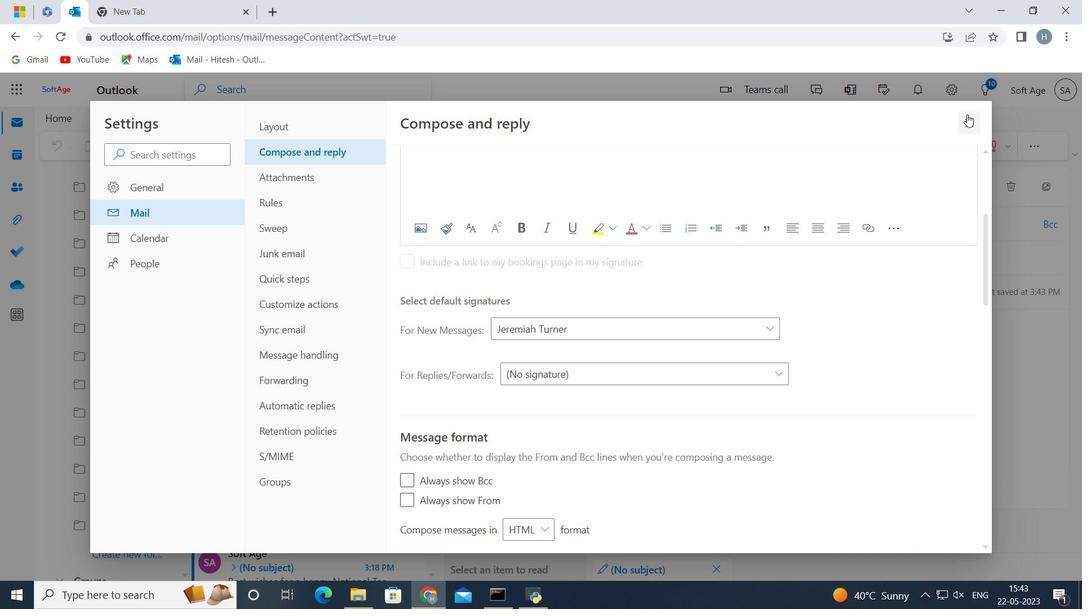 
Action: Mouse moved to (543, 352)
Screenshot: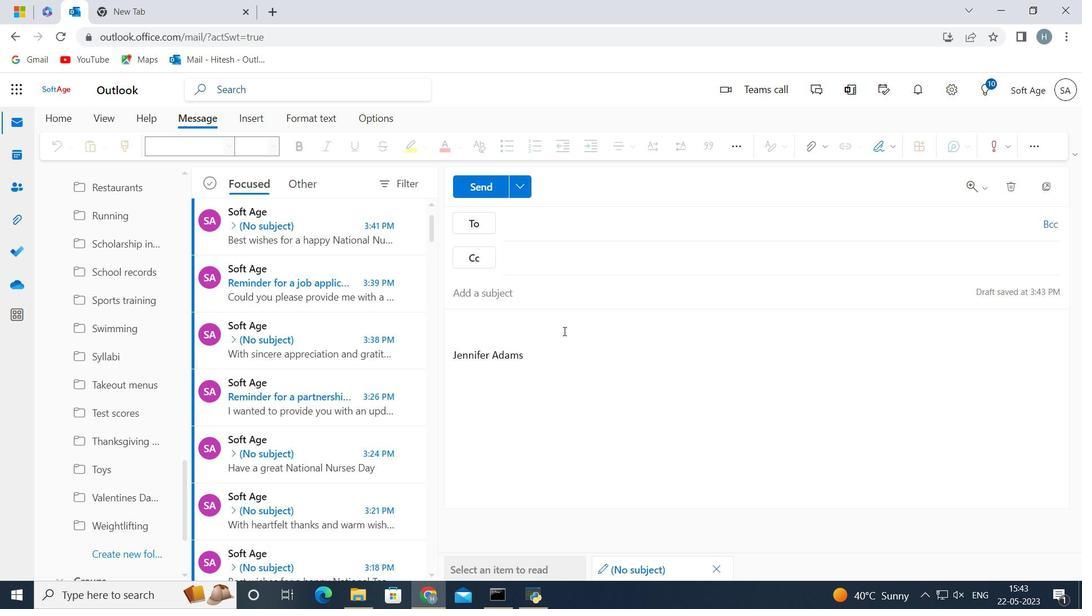 
Action: Mouse pressed left at (543, 352)
Screenshot: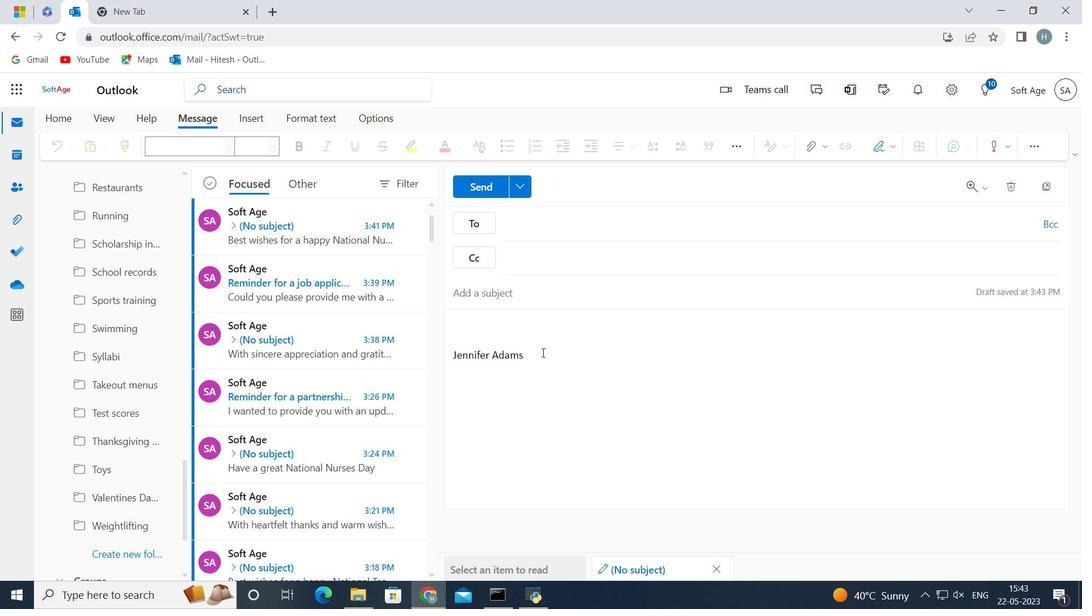 
Action: Key pressed <Key.backspace><Key.backspace><Key.backspace><Key.backspace><Key.backspace><Key.backspace><Key.backspace><Key.backspace><Key.backspace><Key.backspace><Key.backspace><Key.backspace><Key.backspace><Key.backspace><Key.backspace><Key.backspace><Key.backspace><Key.backspace><Key.backspace><Key.backspace><Key.backspace><Key.backspace><Key.backspace><Key.backspace><Key.backspace><Key.shift><Key.shift>With<Key.space>heartfelt<Key.space>thanks<Key.space>and<Key.space>warm<Key.space>wishes<Key.space>
Screenshot: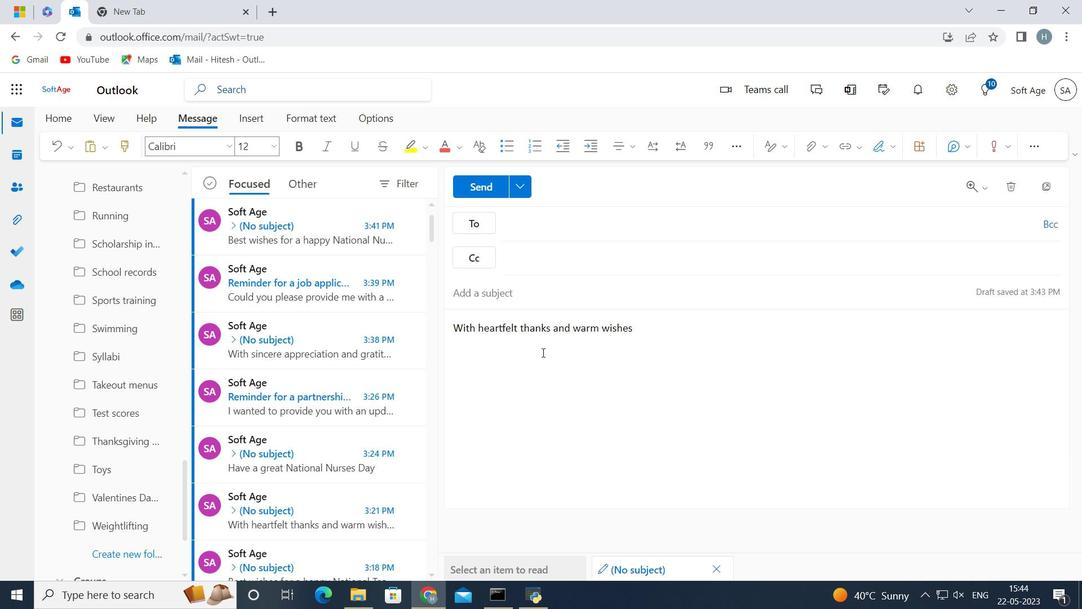 
Action: Mouse moved to (579, 221)
Screenshot: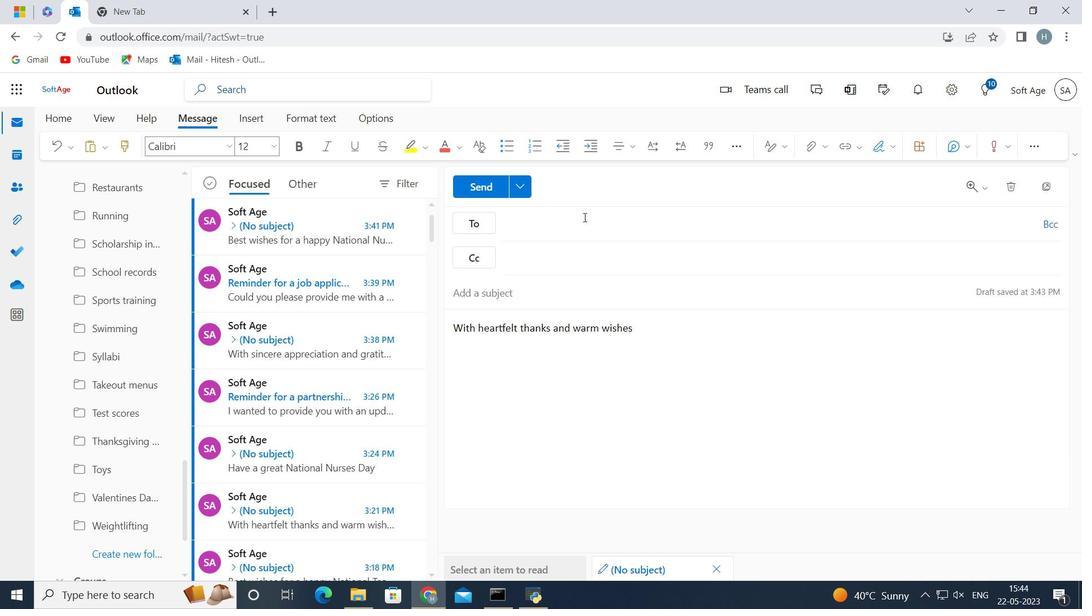 
Action: Mouse pressed left at (579, 221)
Screenshot: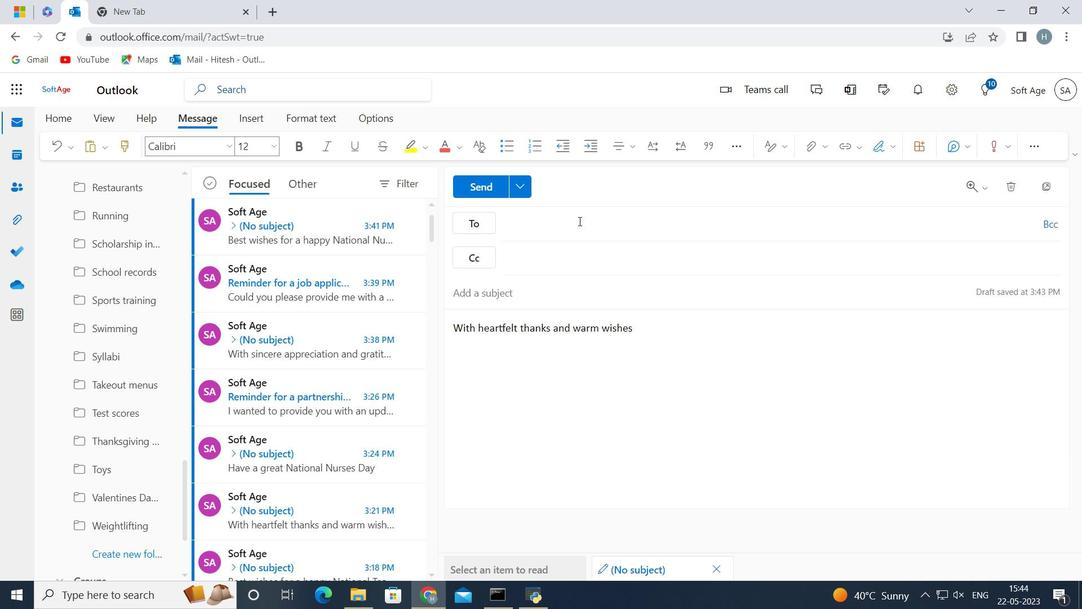 
Action: Key pressed softage.8<Key.shift><Key.shift><Key.shift><Key.shift><Key.shift><Key.shift><Key.shift>@softage.net
Screenshot: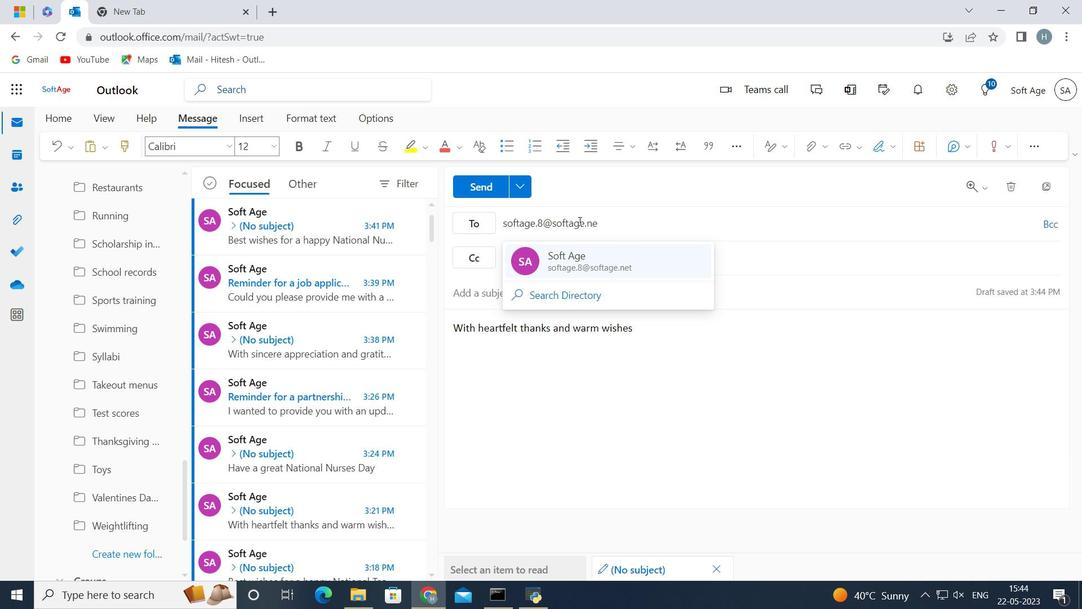 
Action: Mouse moved to (581, 262)
Screenshot: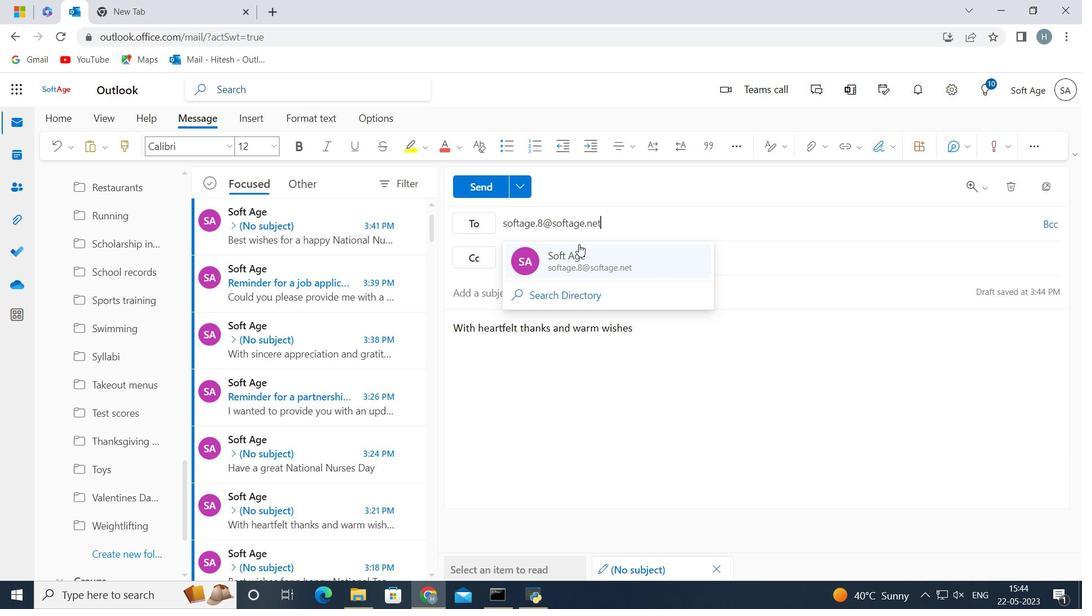 
Action: Mouse pressed left at (581, 262)
Screenshot: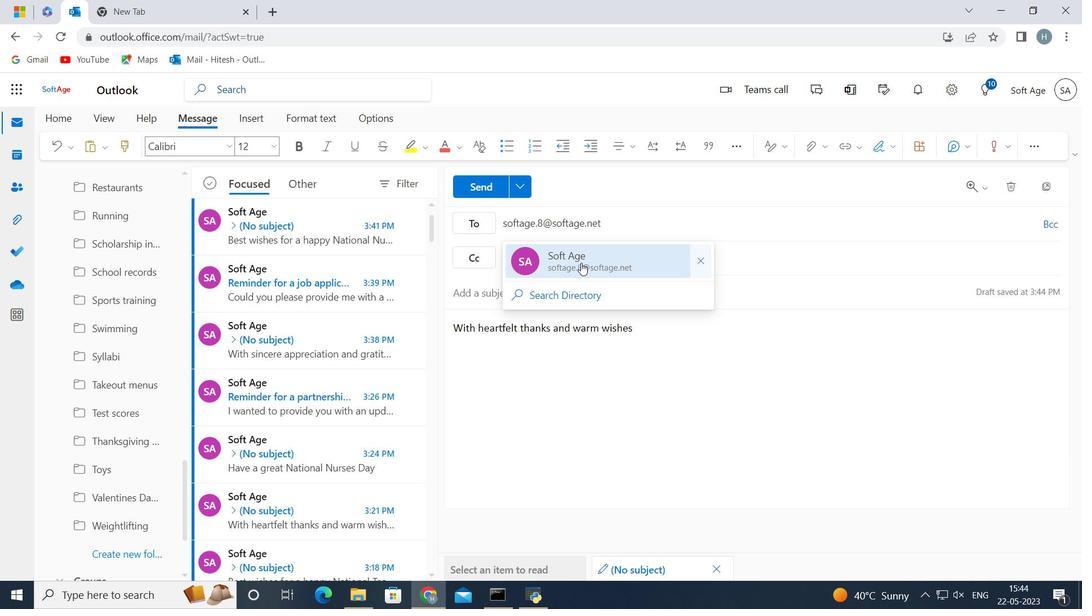 
Action: Mouse moved to (124, 545)
Screenshot: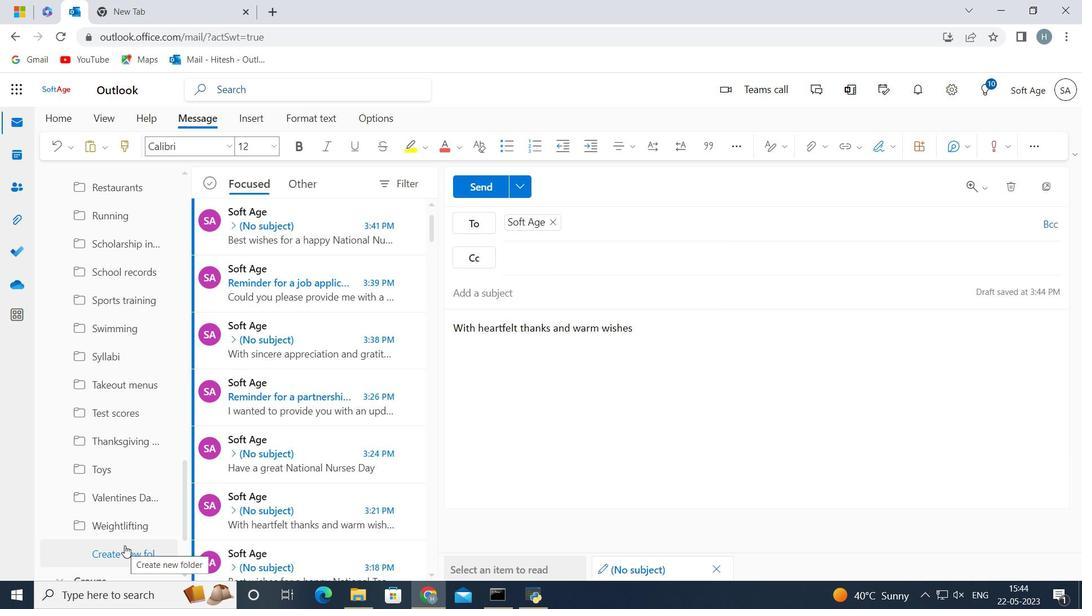 
Action: Mouse pressed left at (124, 545)
Screenshot: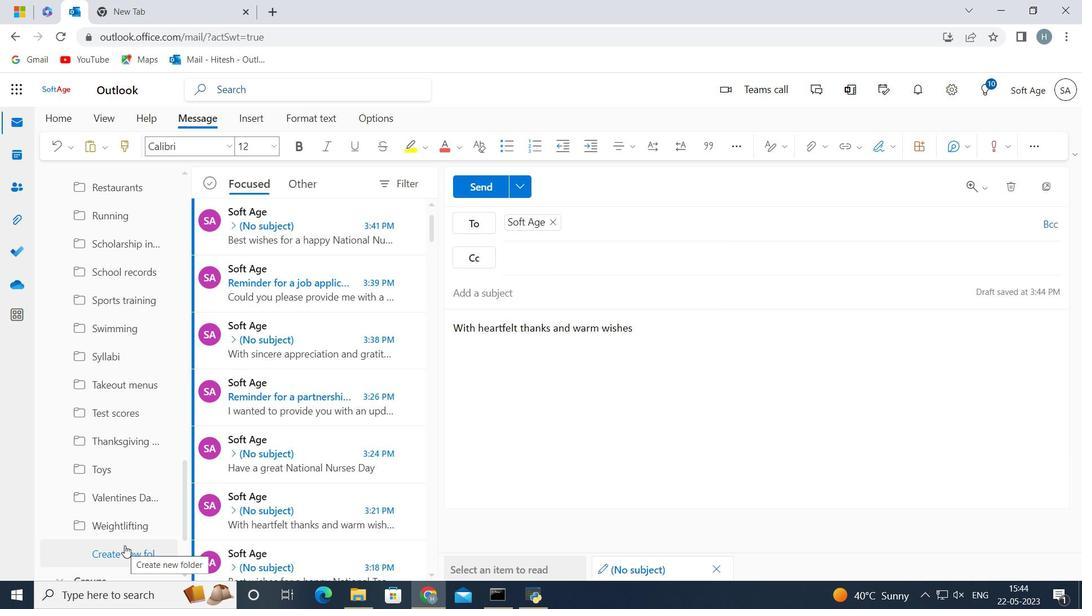 
Action: Key pressed <Key.shift><Key.shift><Key.shift><Key.shift><Key.shift><Key.shift><Key.shift><Key.shift><Key.shift><Key.shift><Key.shift><Key.shift><Key.shift><Key.shift>Graduation<Key.space>
Screenshot: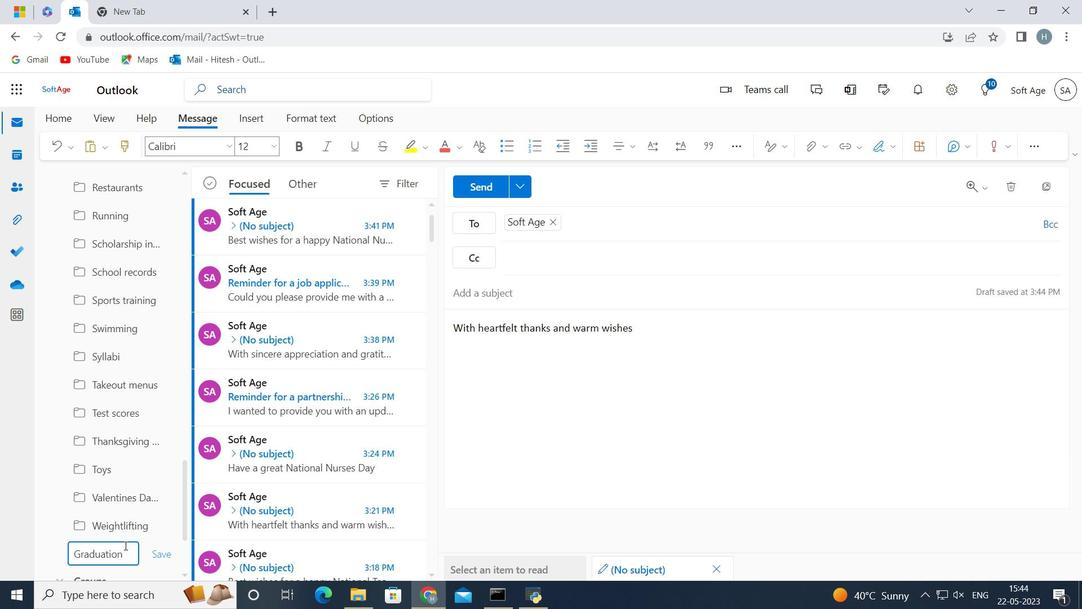 
Action: Mouse moved to (159, 551)
Screenshot: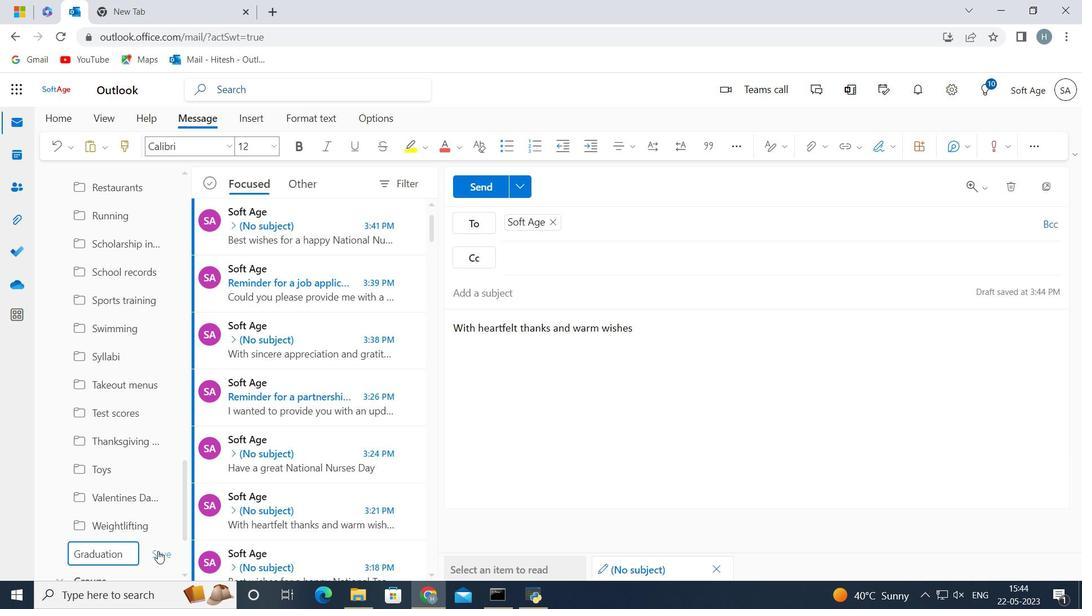 
Action: Mouse pressed left at (159, 551)
Screenshot: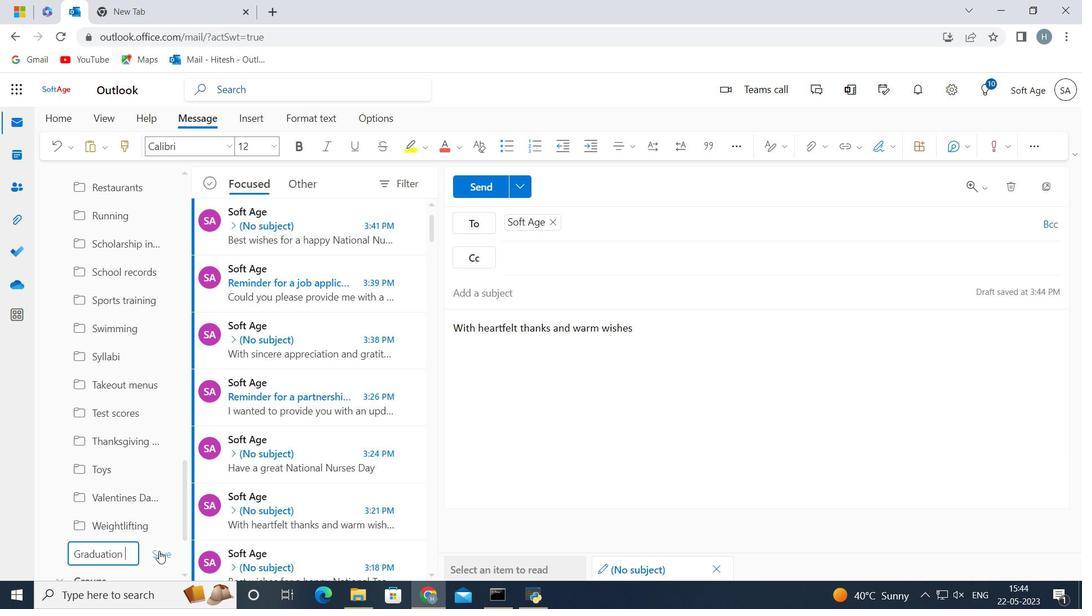 
Action: Mouse moved to (483, 186)
Screenshot: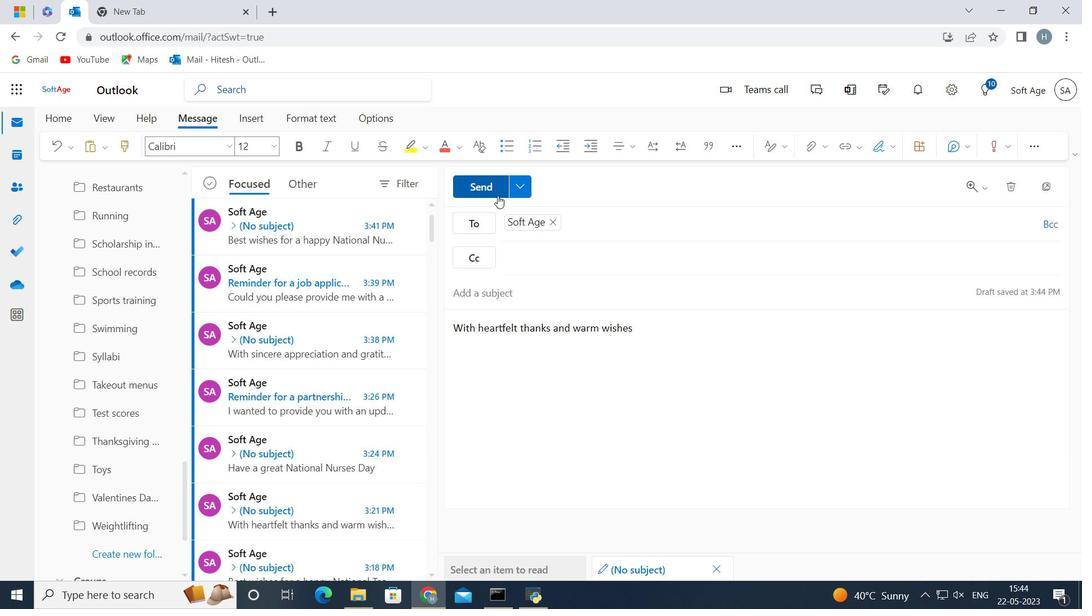 
Action: Mouse pressed left at (483, 186)
Screenshot: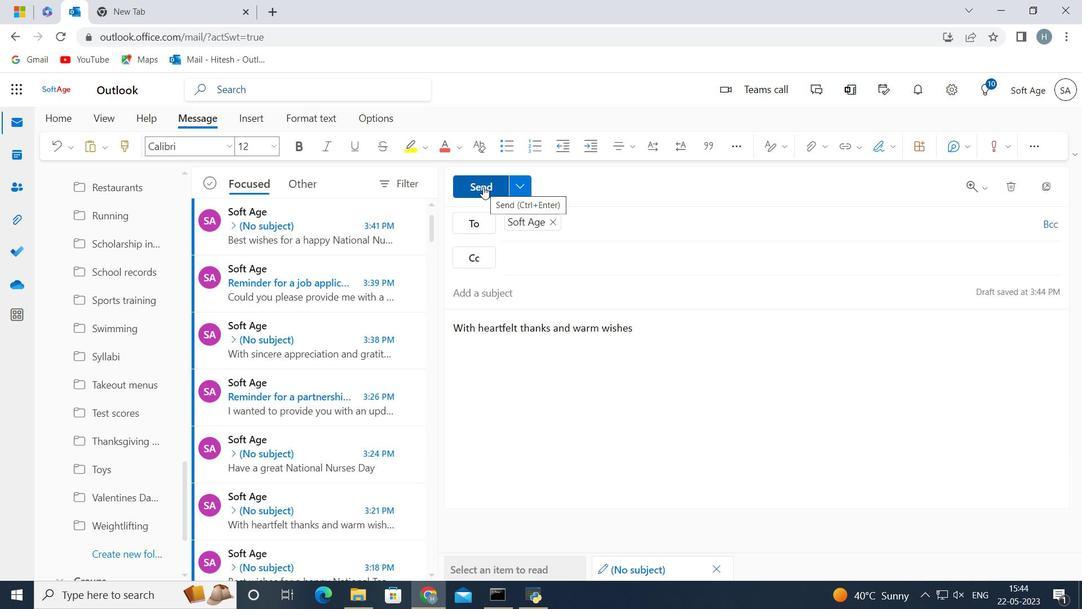 
Action: Mouse moved to (543, 368)
Screenshot: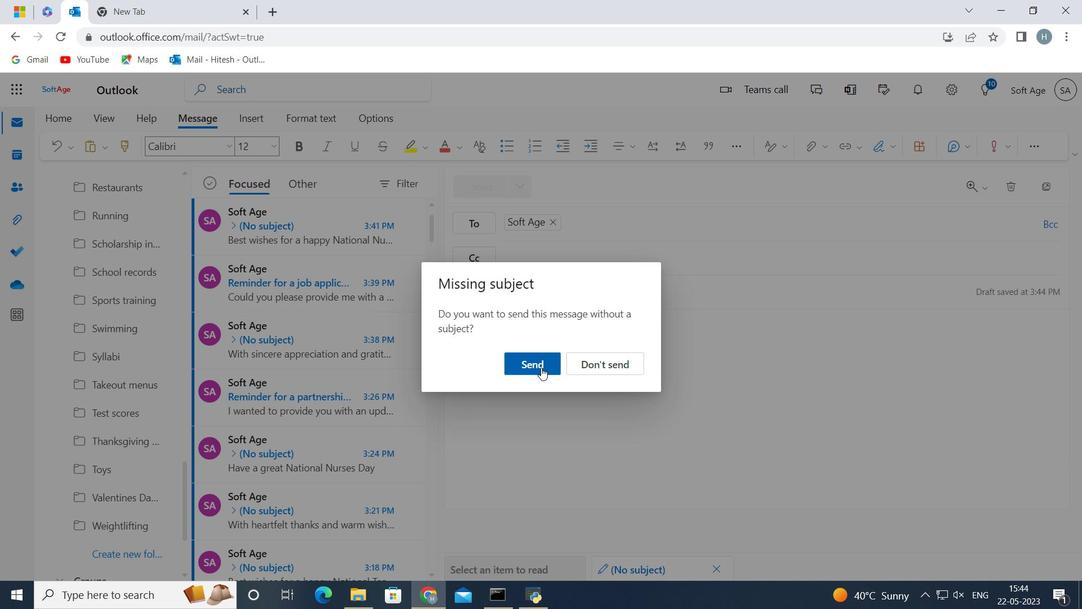 
Action: Mouse pressed left at (543, 368)
Screenshot: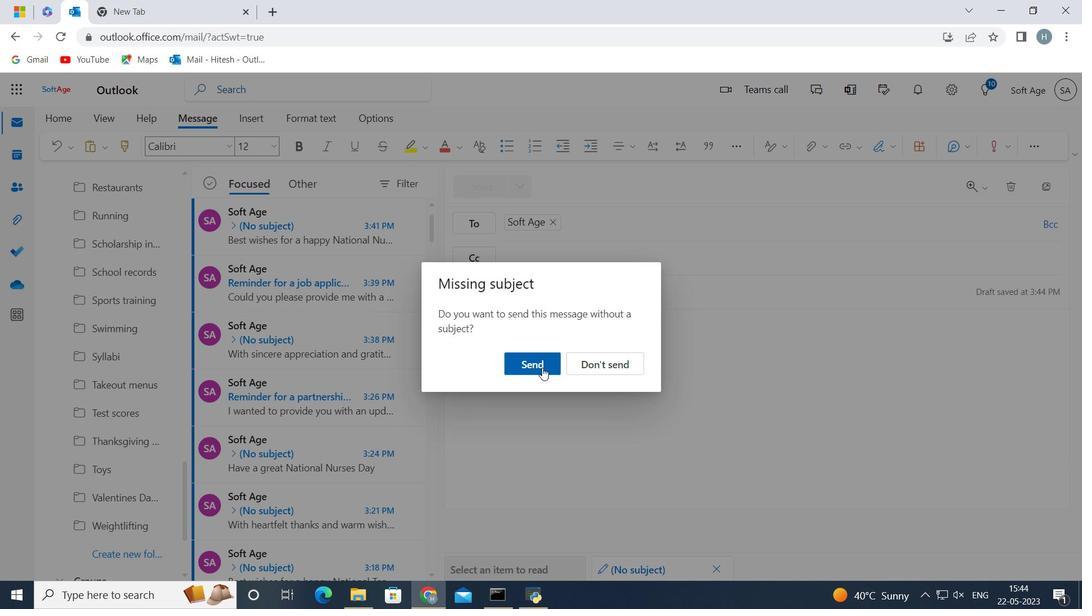 
